 Task: Find connections with filter location Candi Prambanan with filter topic #Sustainabilitywith filter profile language German with filter current company Quess IT Staffing with filter school Easwari Engineering College with filter industry Human Resources Services with filter service category iOS Development with filter keywords title Customer Service
Action: Mouse moved to (477, 46)
Screenshot: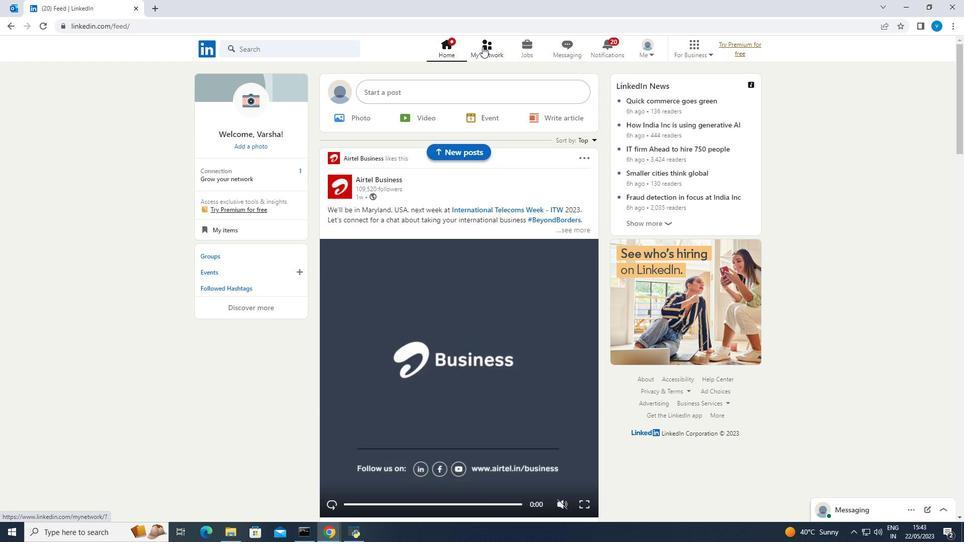 
Action: Mouse pressed left at (477, 46)
Screenshot: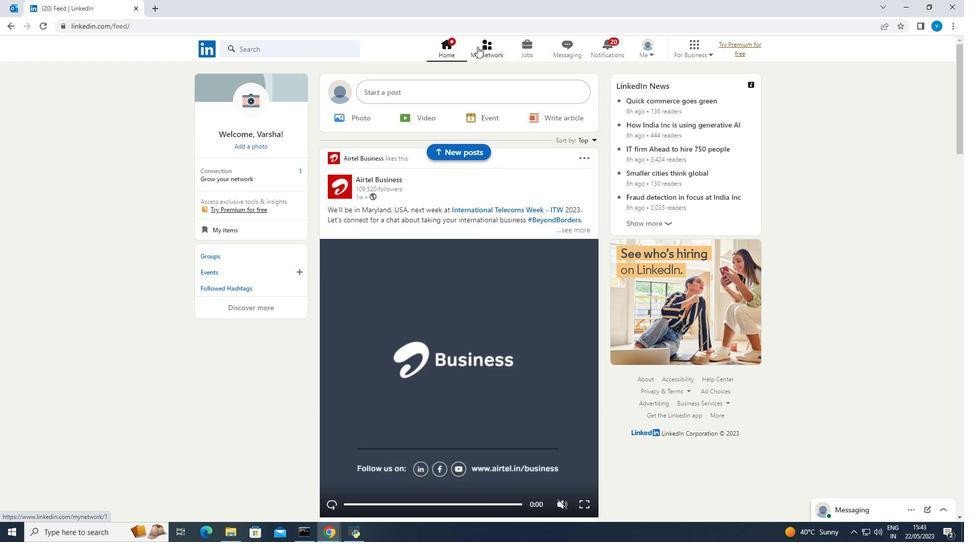 
Action: Mouse moved to (296, 104)
Screenshot: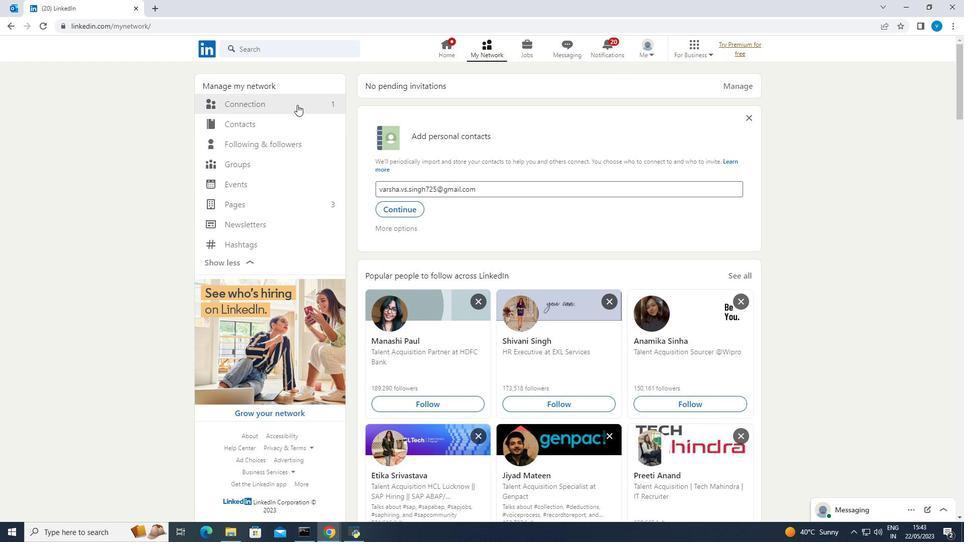 
Action: Mouse pressed left at (296, 104)
Screenshot: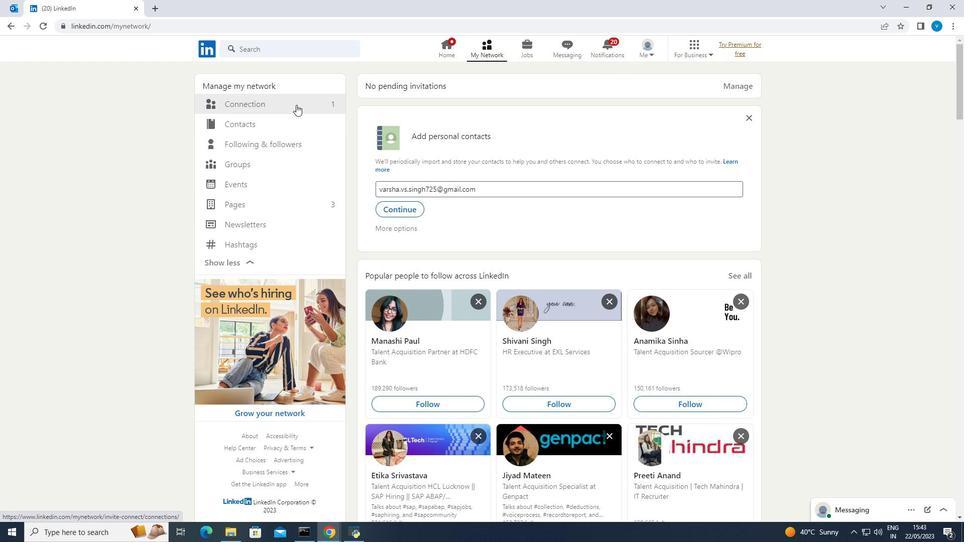 
Action: Mouse moved to (542, 103)
Screenshot: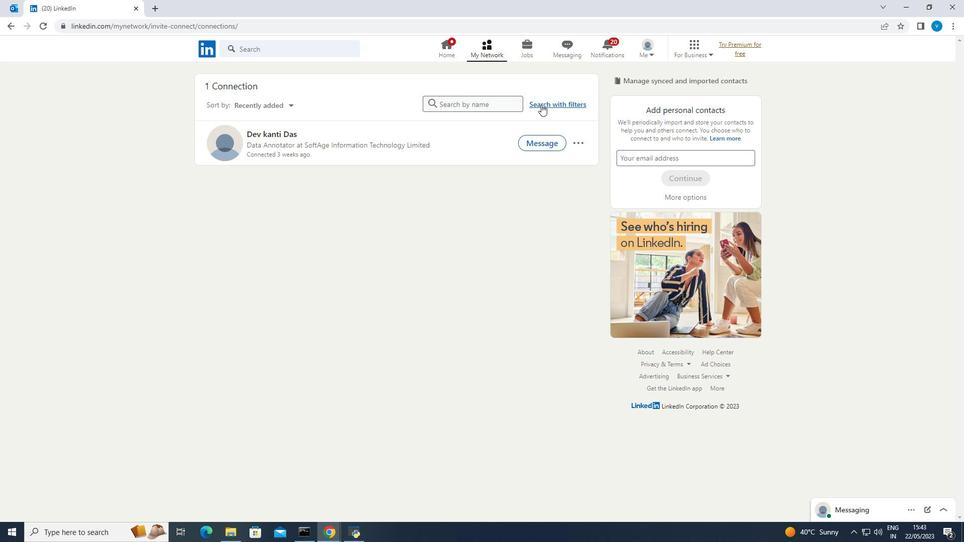 
Action: Mouse pressed left at (542, 103)
Screenshot: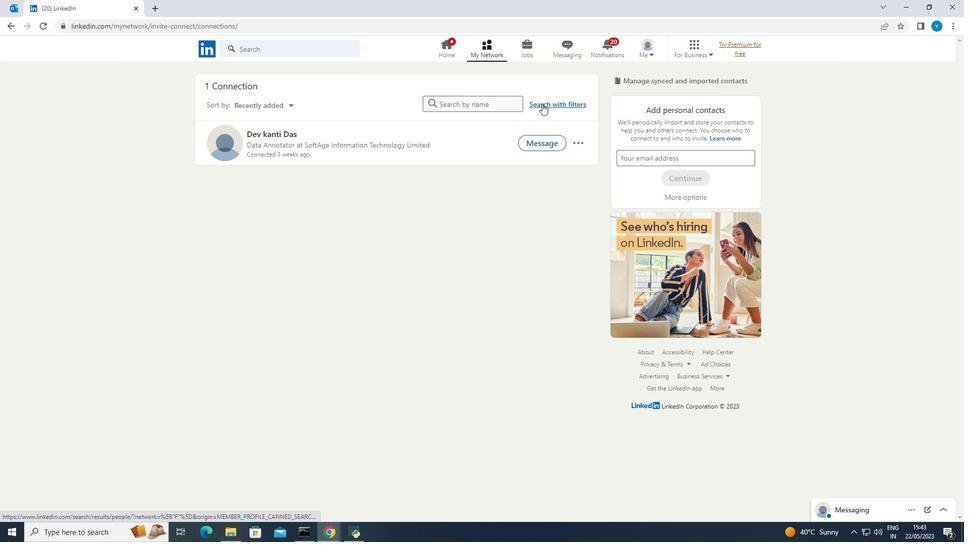 
Action: Mouse moved to (513, 77)
Screenshot: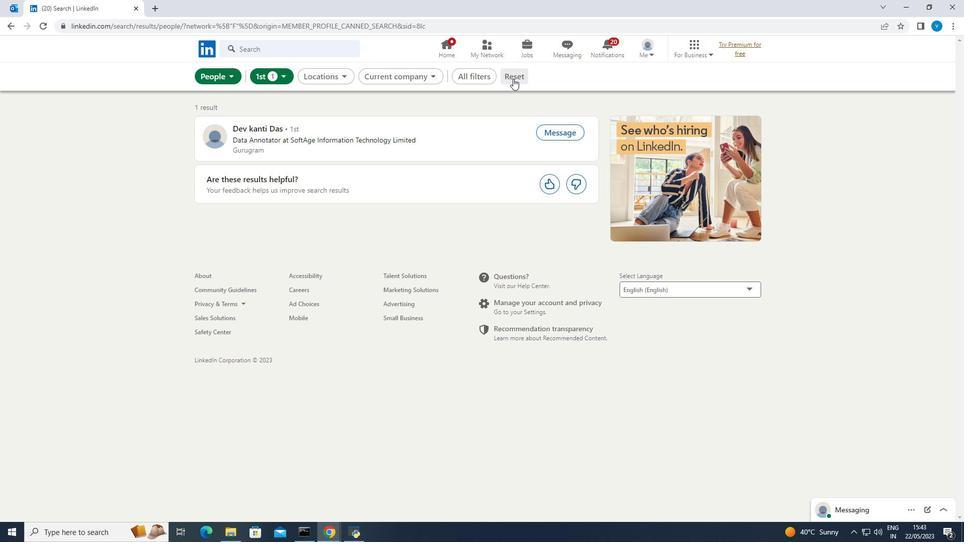 
Action: Mouse pressed left at (513, 77)
Screenshot: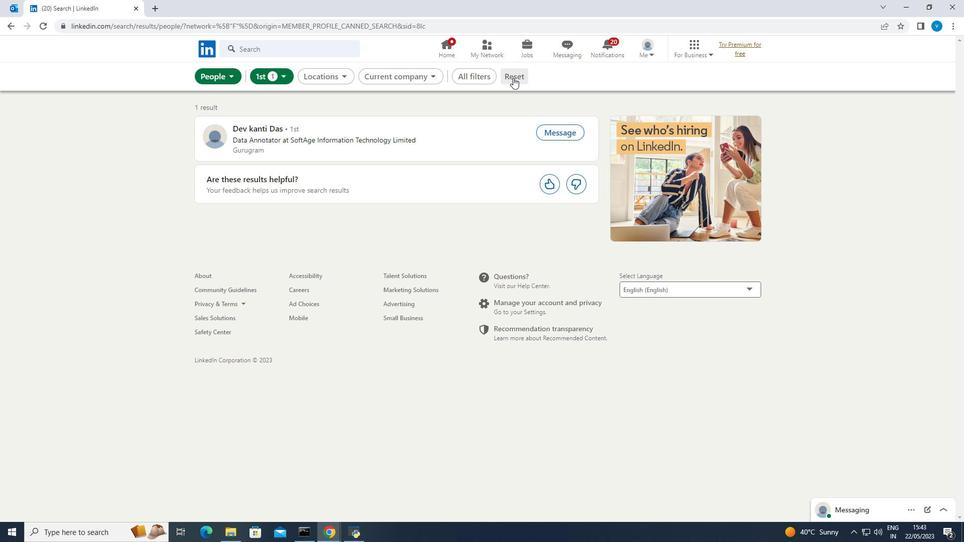 
Action: Mouse moved to (508, 77)
Screenshot: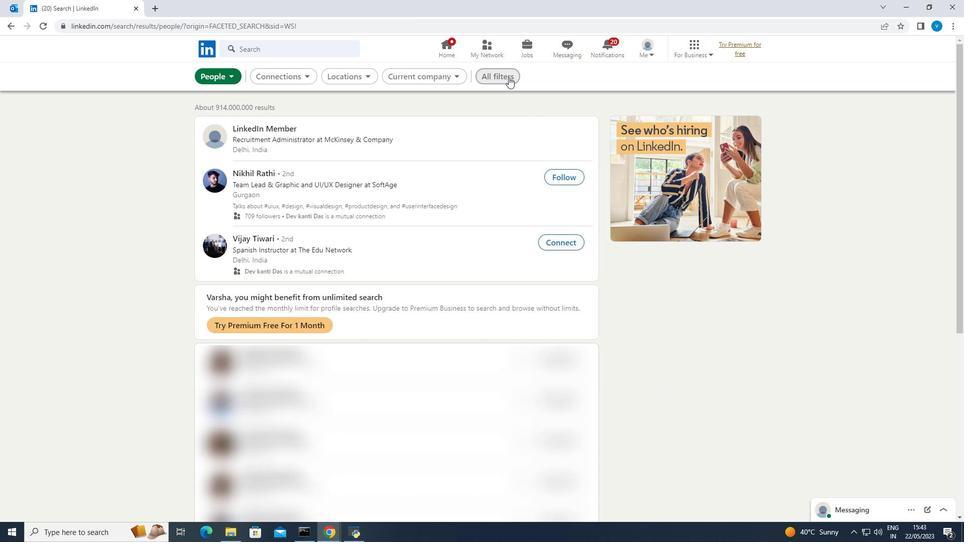 
Action: Mouse pressed left at (508, 77)
Screenshot: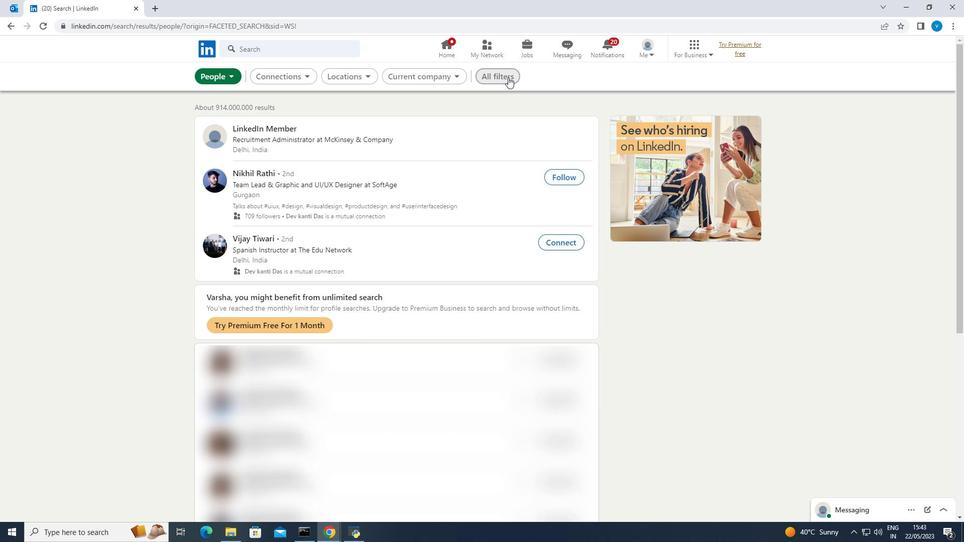 
Action: Mouse moved to (701, 185)
Screenshot: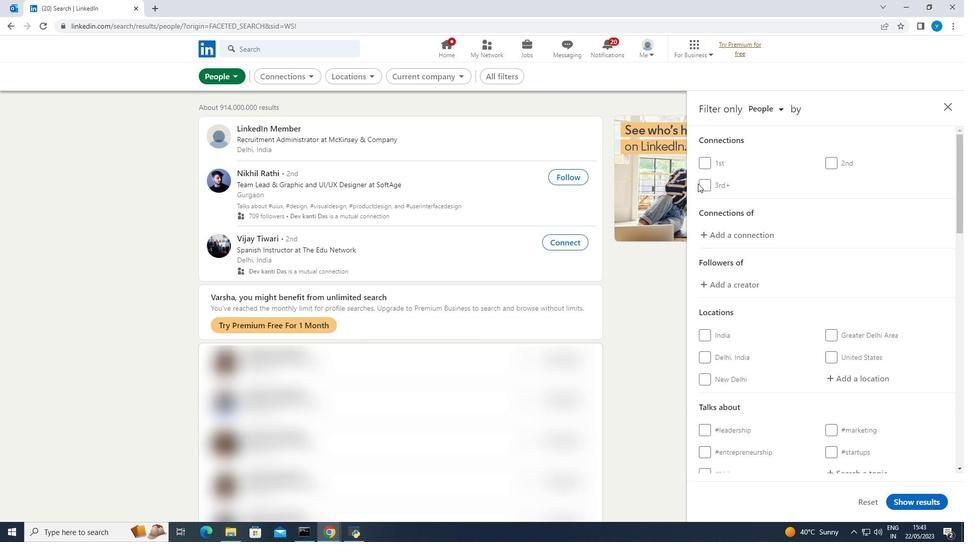 
Action: Mouse scrolled (701, 184) with delta (0, 0)
Screenshot: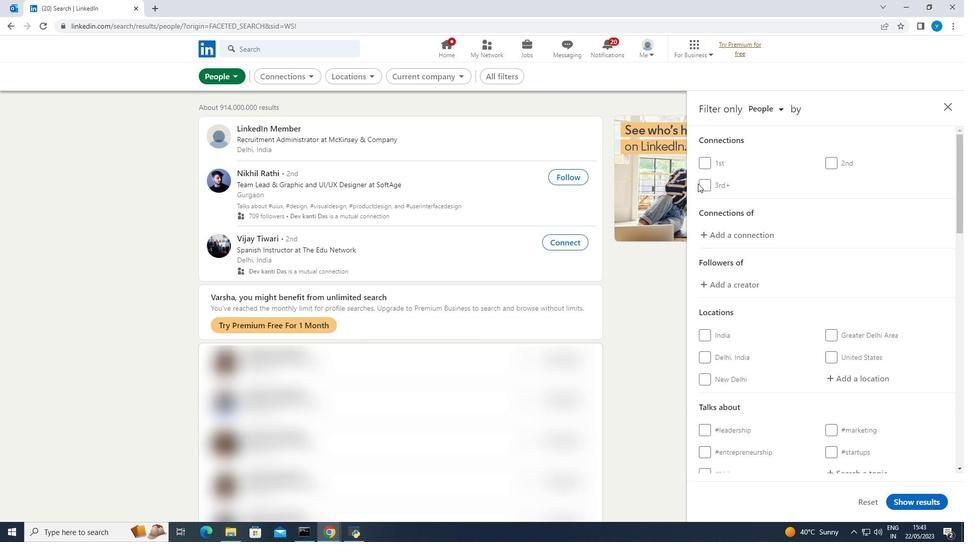 
Action: Mouse moved to (703, 186)
Screenshot: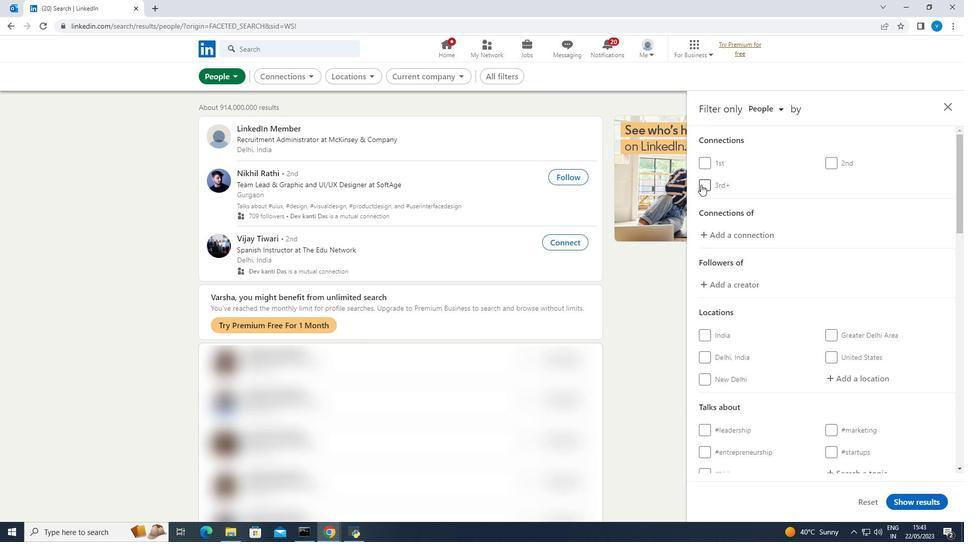 
Action: Mouse scrolled (703, 186) with delta (0, 0)
Screenshot: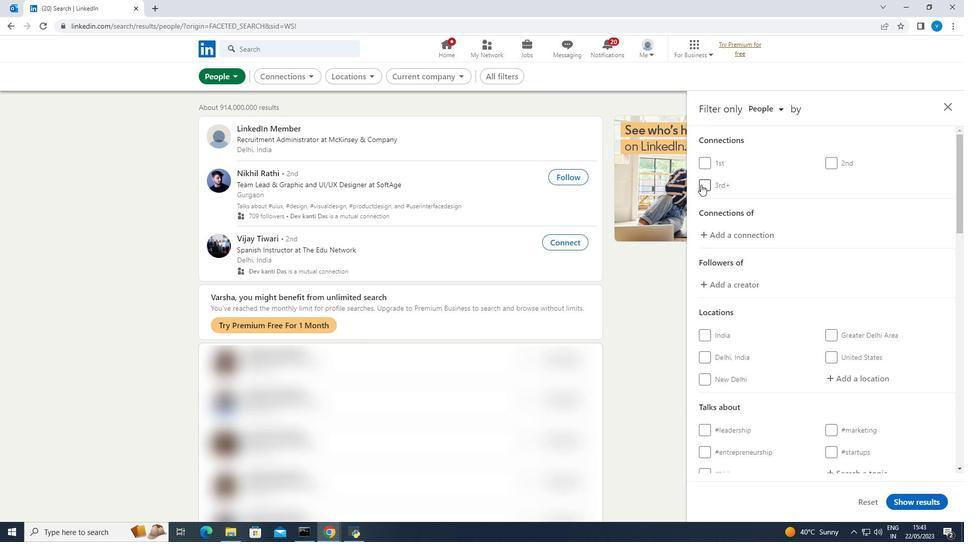 
Action: Mouse moved to (828, 277)
Screenshot: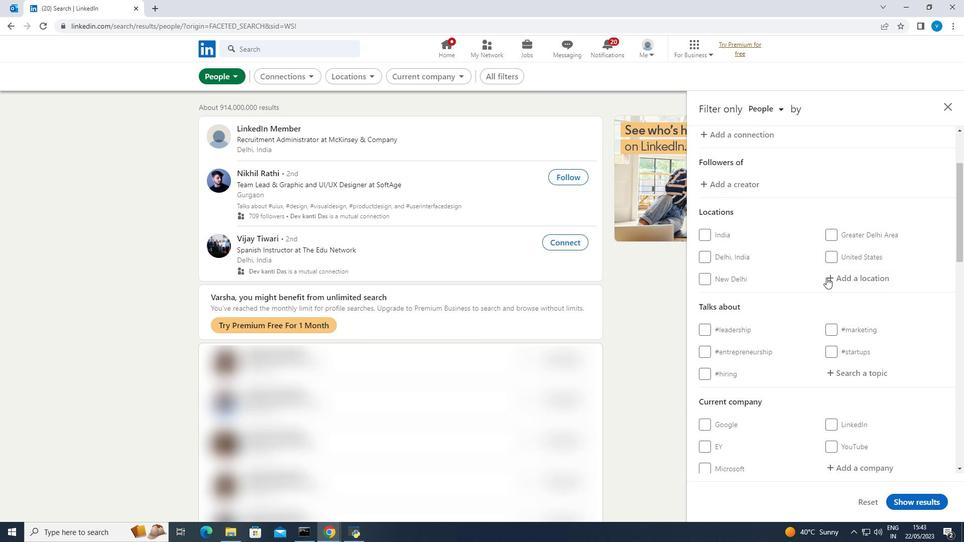 
Action: Mouse pressed left at (828, 277)
Screenshot: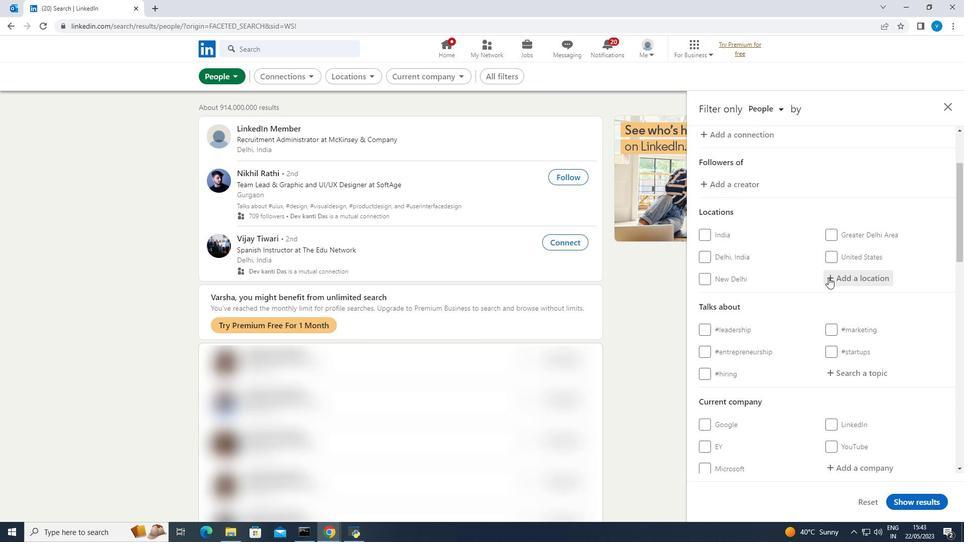 
Action: Mouse moved to (784, 154)
Screenshot: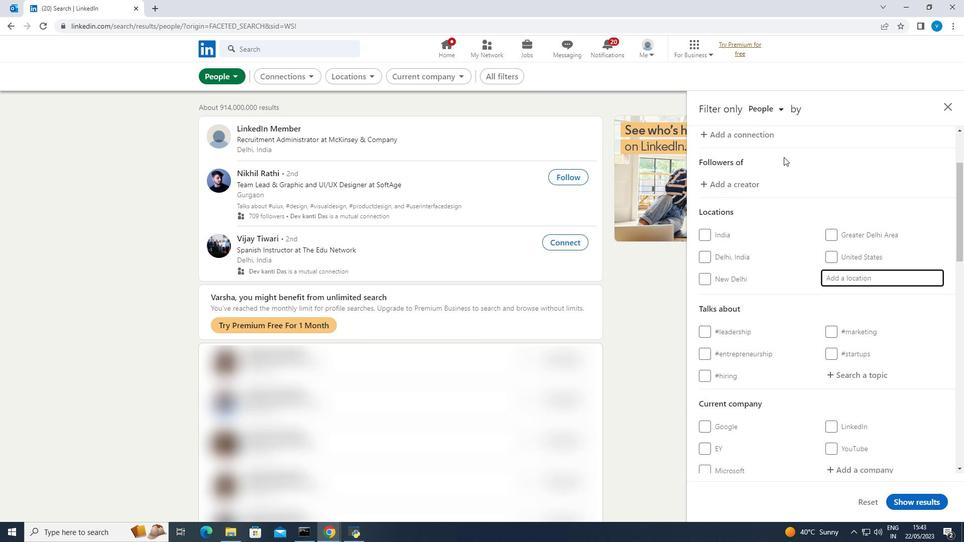
Action: Key pressed <Key.shift><Key.shift><Key.shift><Key.shift>Candi<Key.space><Key.shift><Key.shift><Key.shift><Key.shift><Key.shift><Key.shift>Prambanan
Screenshot: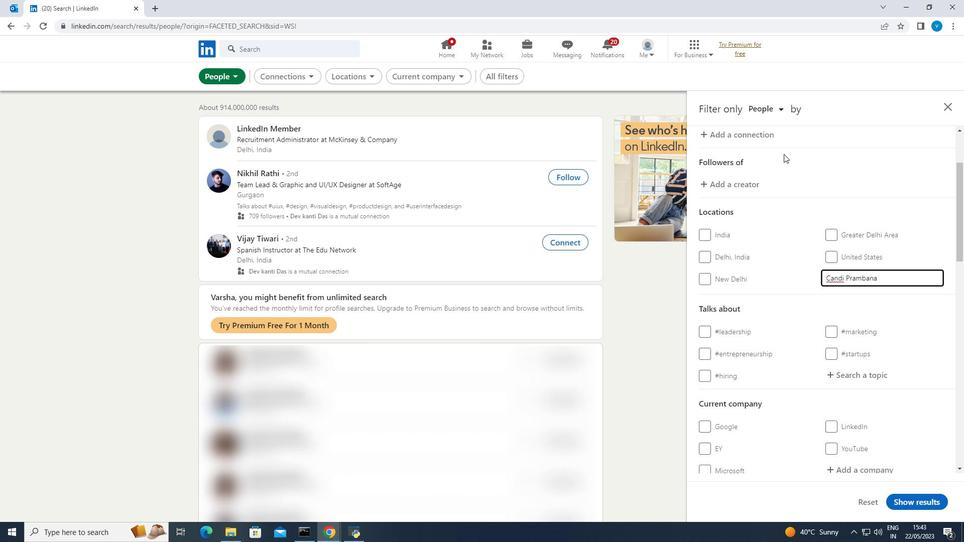 
Action: Mouse moved to (754, 208)
Screenshot: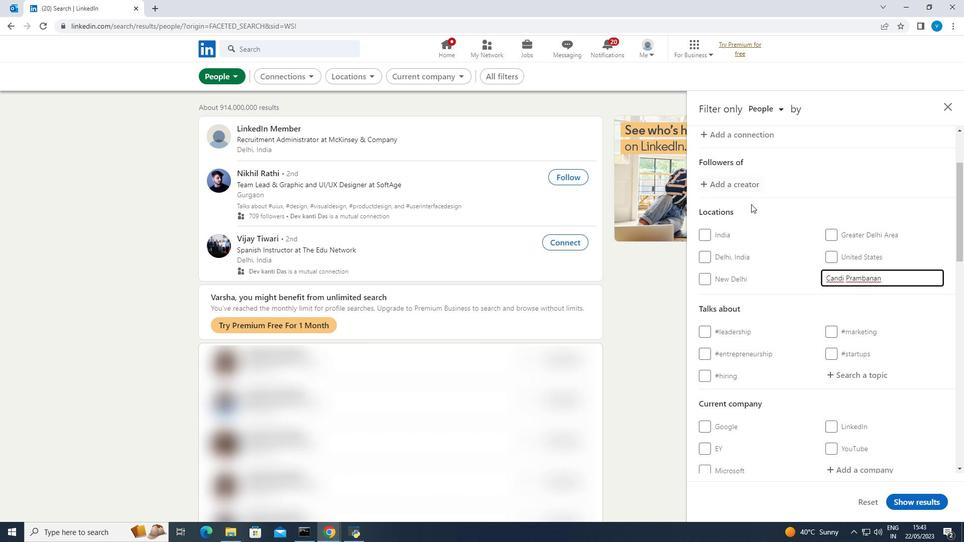 
Action: Mouse scrolled (754, 208) with delta (0, 0)
Screenshot: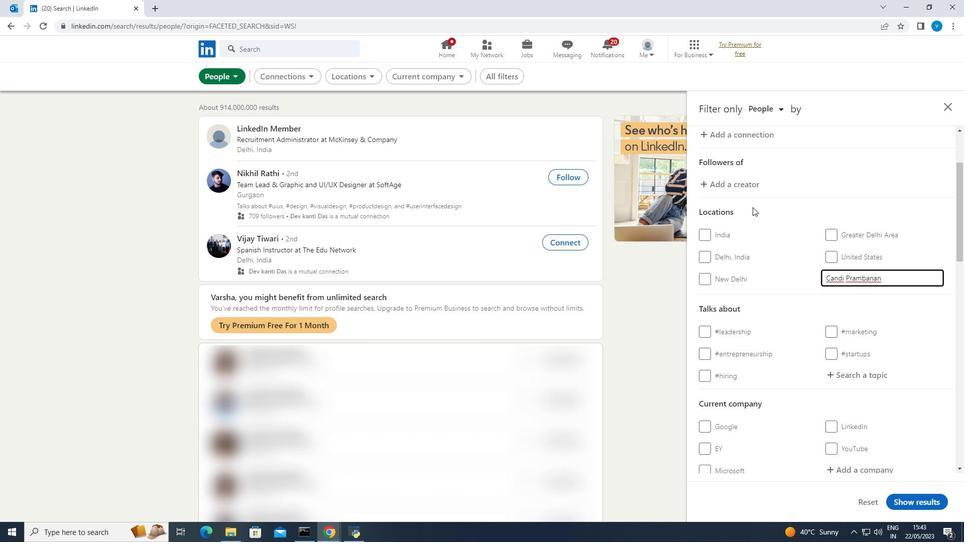 
Action: Mouse moved to (755, 213)
Screenshot: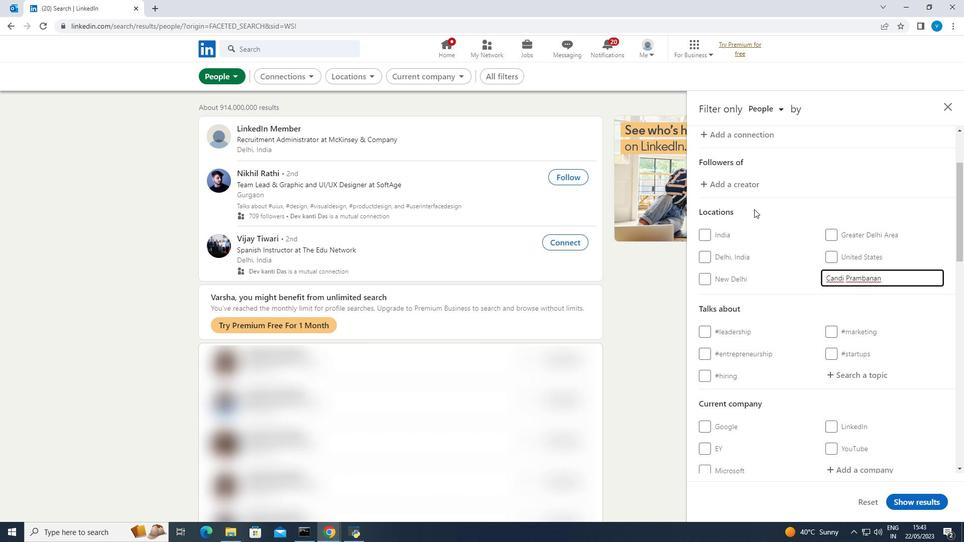 
Action: Mouse scrolled (755, 212) with delta (0, 0)
Screenshot: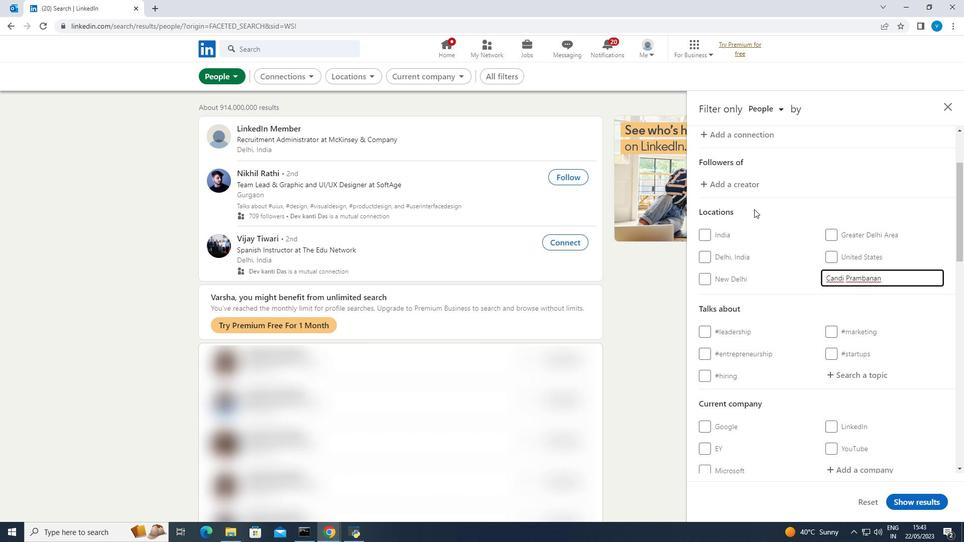 
Action: Mouse moved to (755, 215)
Screenshot: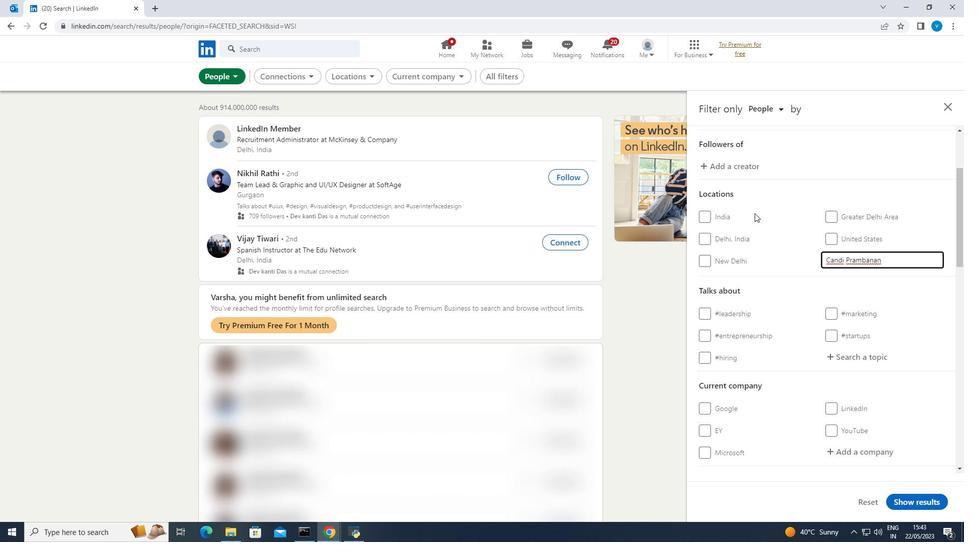 
Action: Mouse scrolled (755, 214) with delta (0, 0)
Screenshot: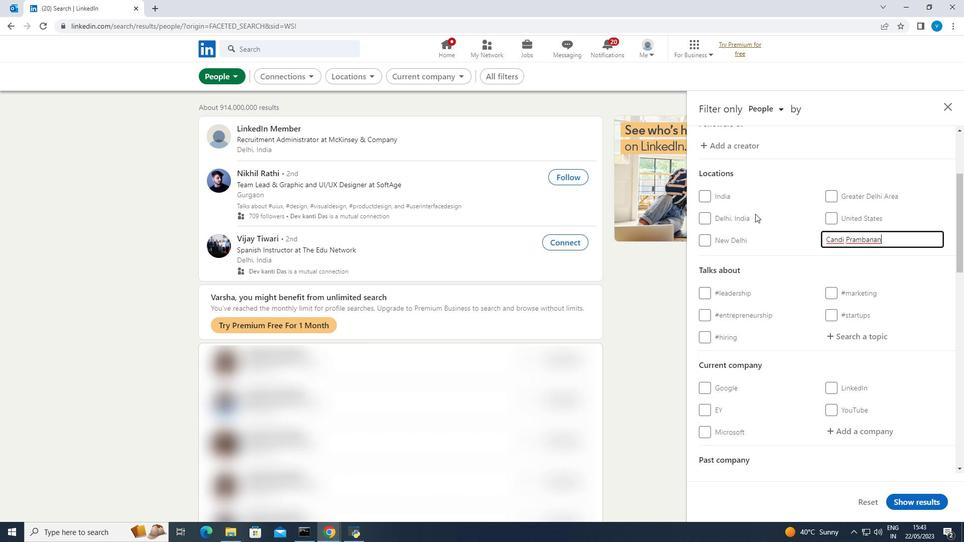 
Action: Mouse moved to (845, 226)
Screenshot: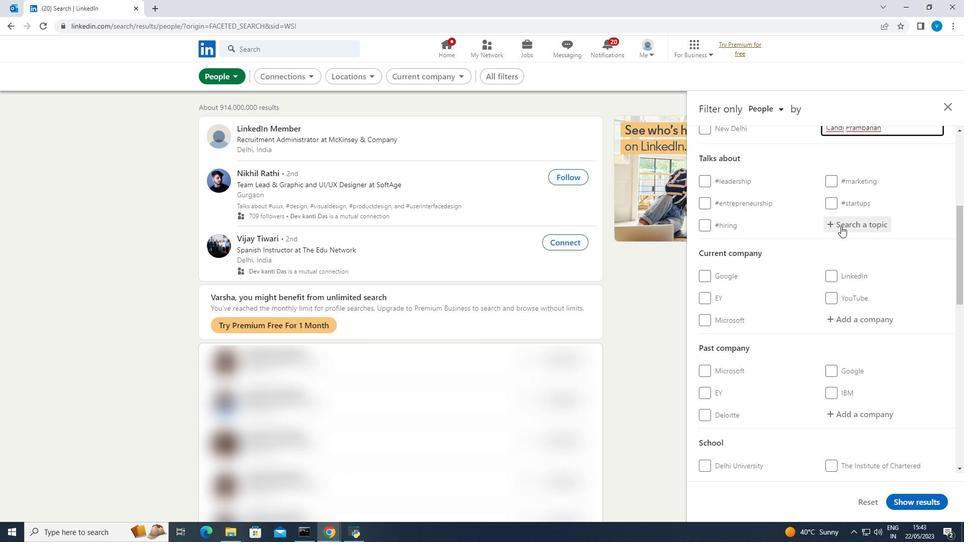 
Action: Mouse pressed left at (845, 226)
Screenshot: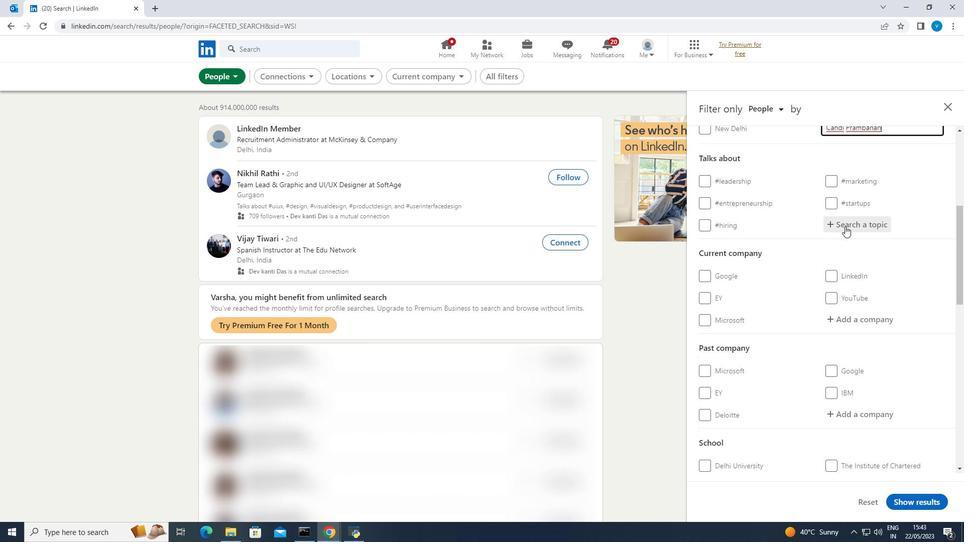 
Action: Mouse moved to (811, 177)
Screenshot: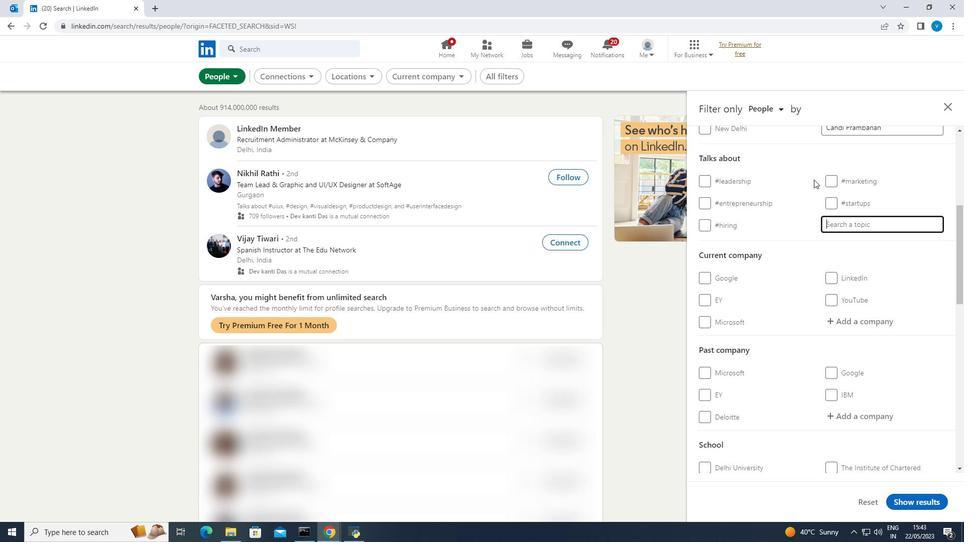 
Action: Key pressed <Key.shift><Key.shift><Key.shift><Key.shift><Key.shift><Key.shift>#<Key.shift><Key.shift>Sustainability
Screenshot: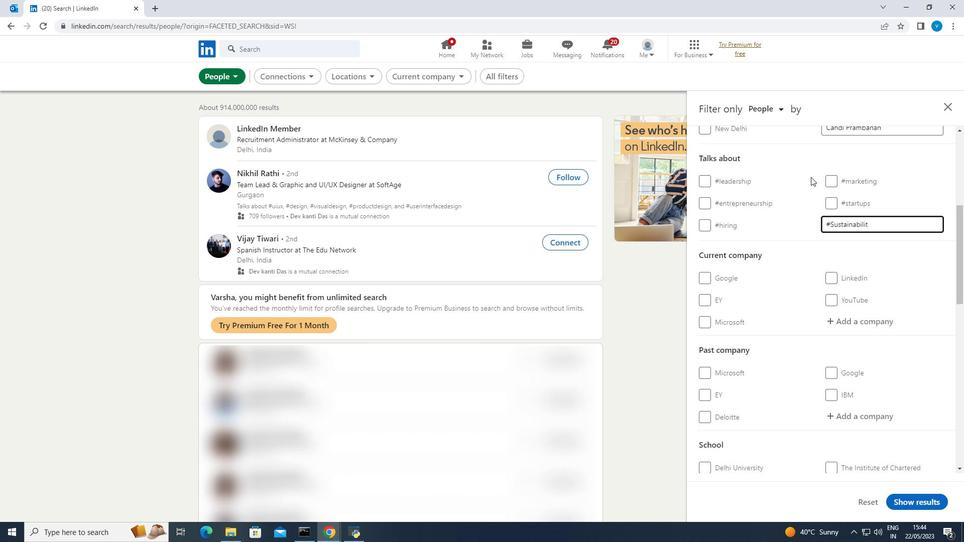 
Action: Mouse moved to (749, 258)
Screenshot: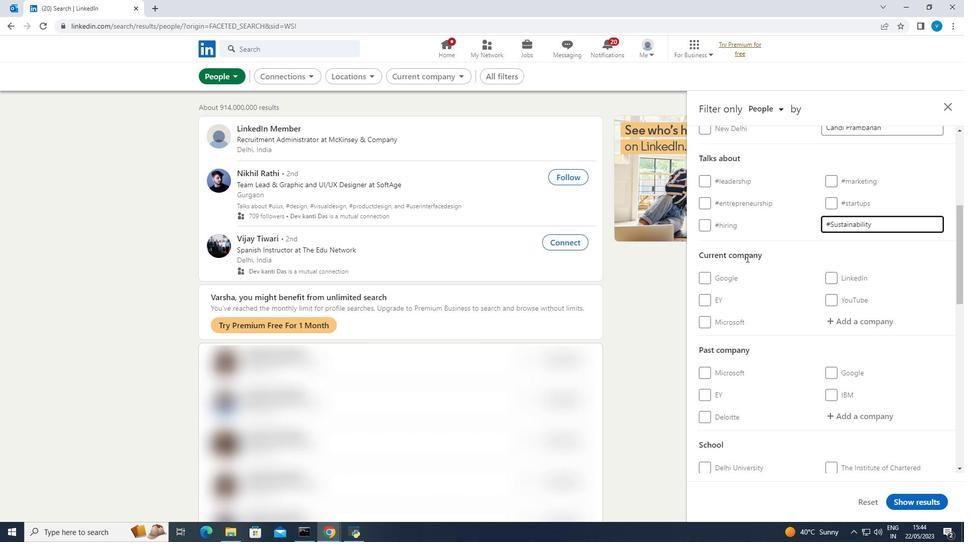 
Action: Mouse scrolled (749, 257) with delta (0, 0)
Screenshot: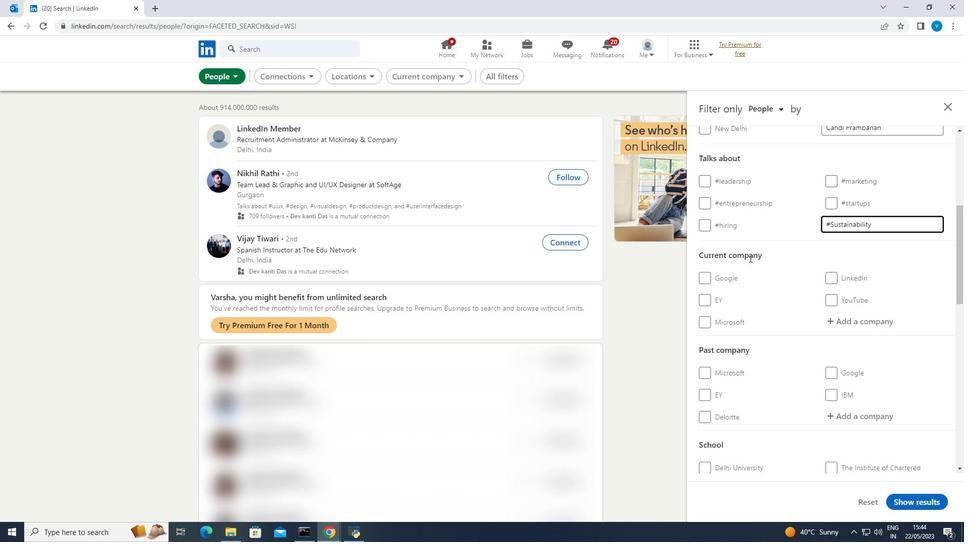 
Action: Mouse scrolled (749, 257) with delta (0, 0)
Screenshot: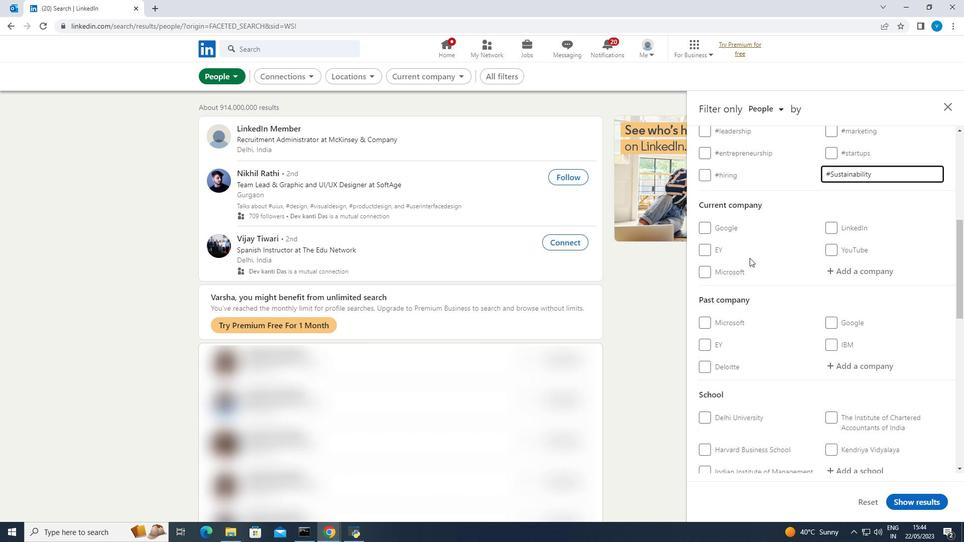
Action: Mouse scrolled (749, 257) with delta (0, 0)
Screenshot: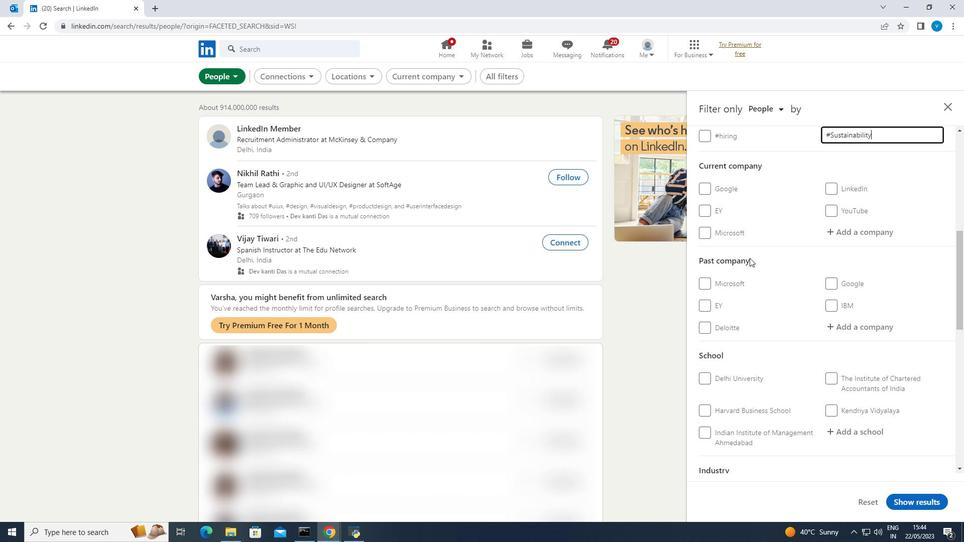 
Action: Mouse scrolled (749, 257) with delta (0, 0)
Screenshot: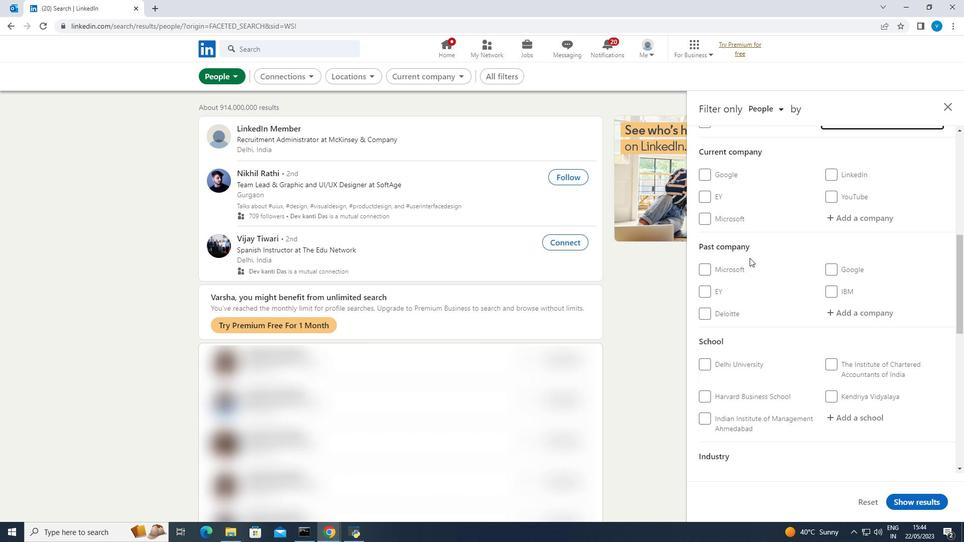 
Action: Mouse scrolled (749, 257) with delta (0, 0)
Screenshot: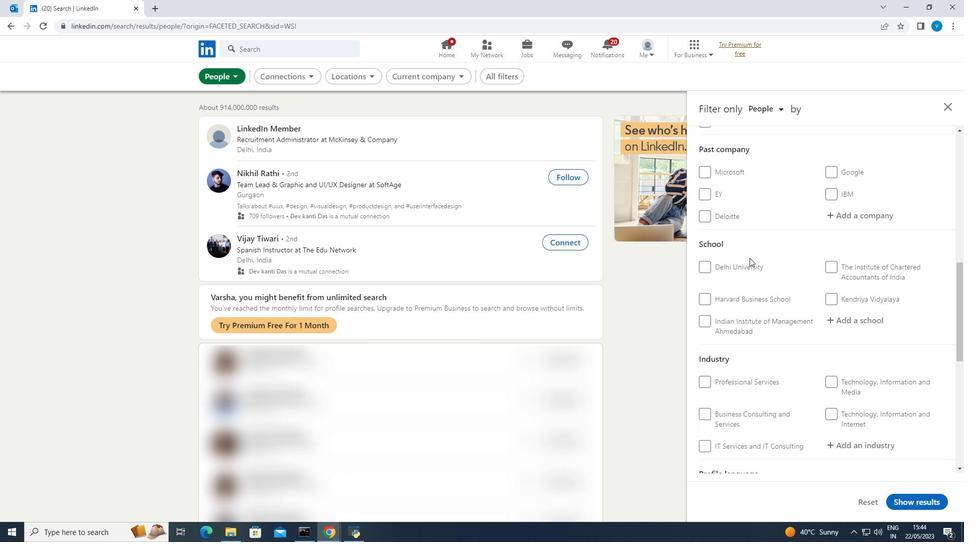 
Action: Mouse moved to (750, 258)
Screenshot: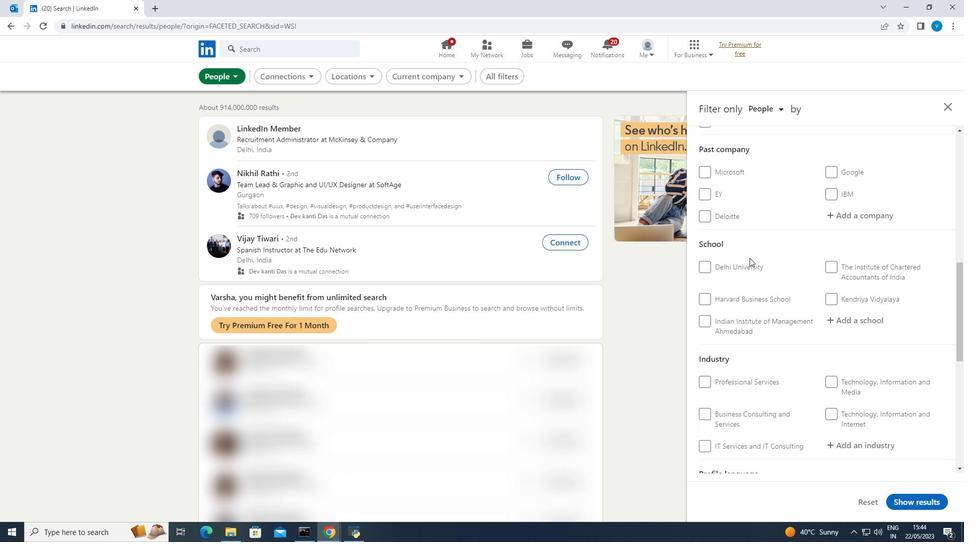 
Action: Mouse scrolled (750, 257) with delta (0, 0)
Screenshot: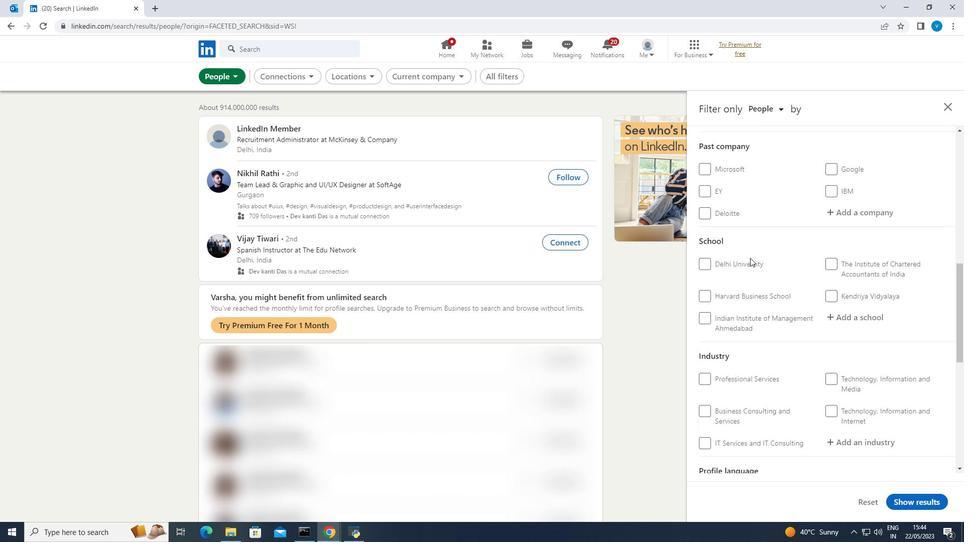 
Action: Mouse scrolled (750, 257) with delta (0, 0)
Screenshot: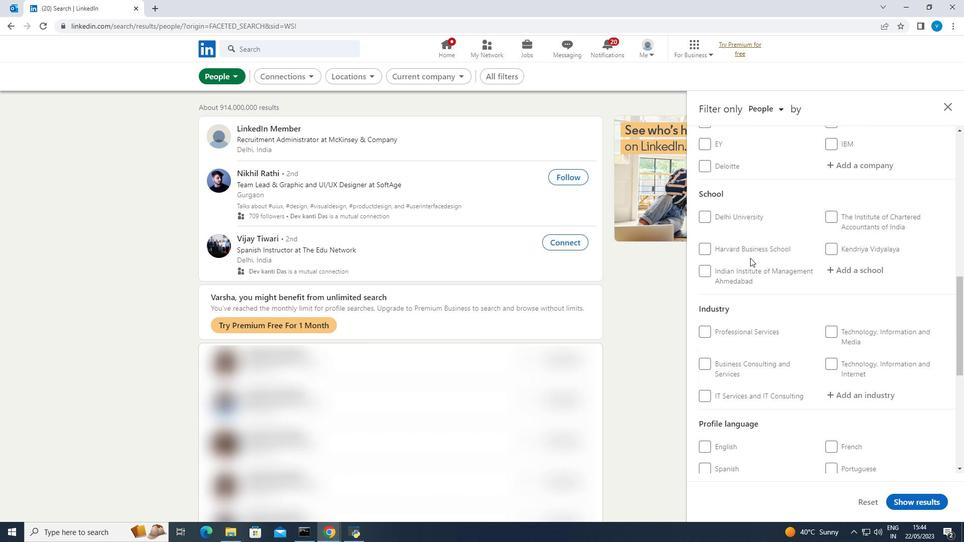 
Action: Mouse scrolled (750, 257) with delta (0, 0)
Screenshot: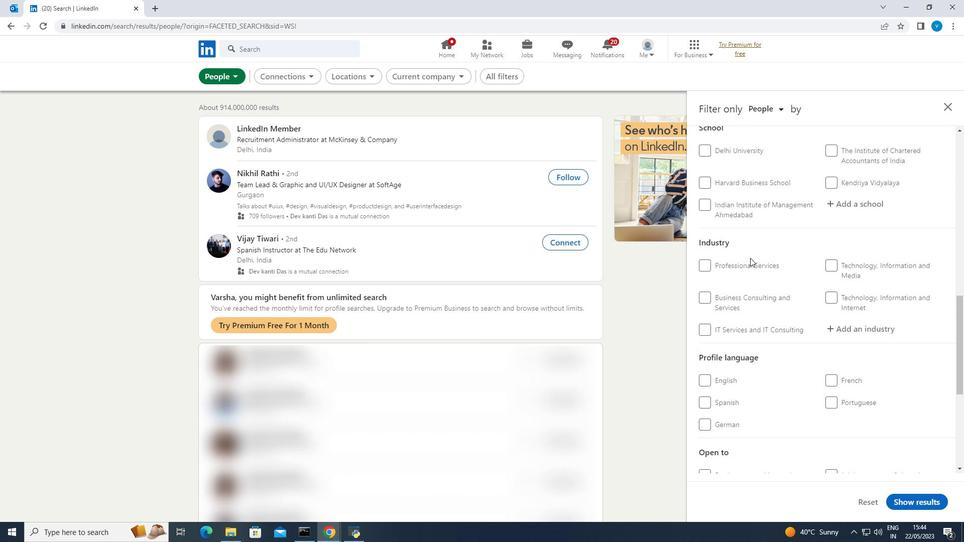 
Action: Mouse moved to (706, 339)
Screenshot: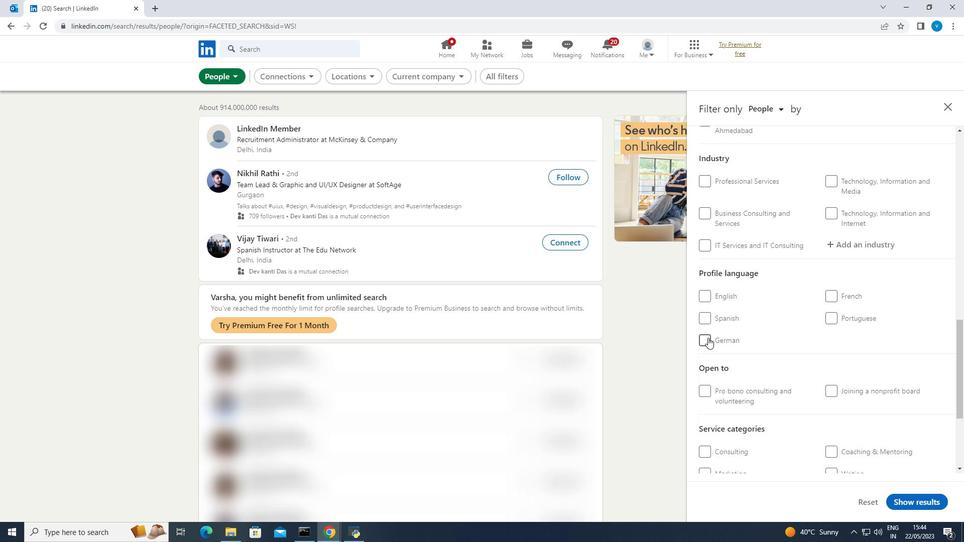 
Action: Mouse pressed left at (706, 339)
Screenshot: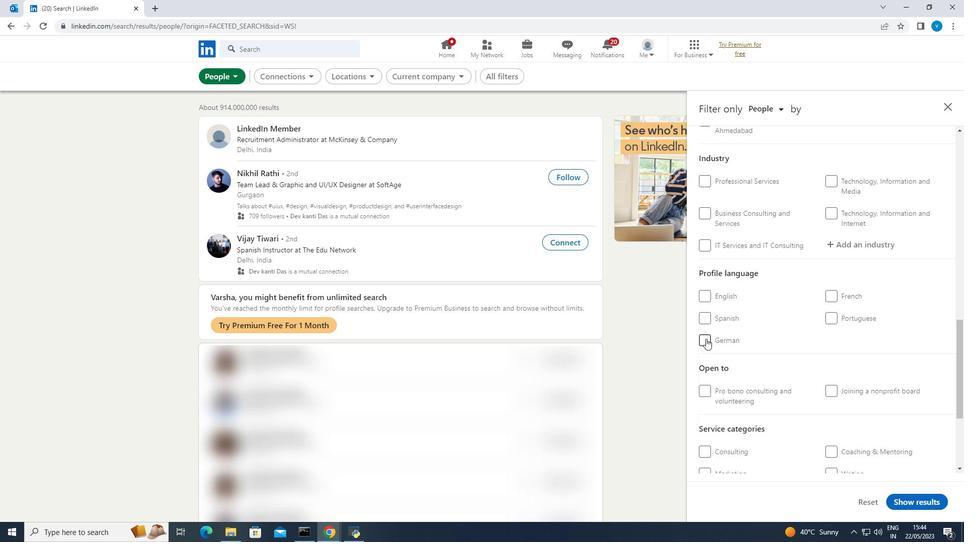 
Action: Mouse moved to (716, 335)
Screenshot: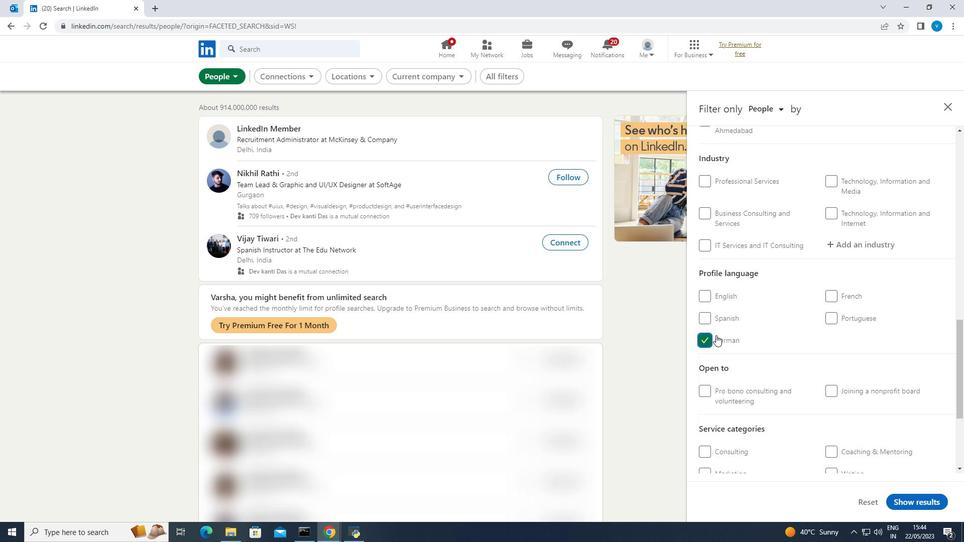 
Action: Mouse scrolled (716, 336) with delta (0, 0)
Screenshot: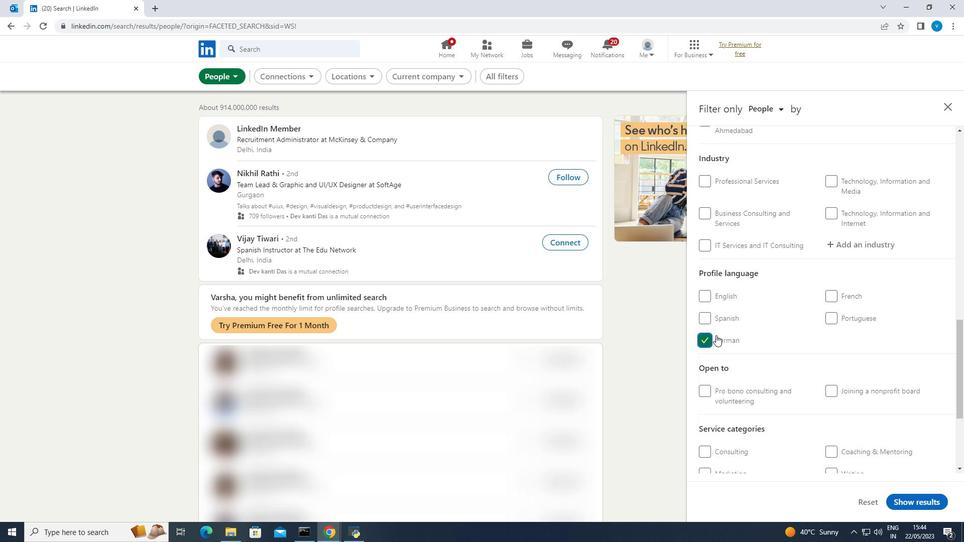 
Action: Mouse moved to (720, 332)
Screenshot: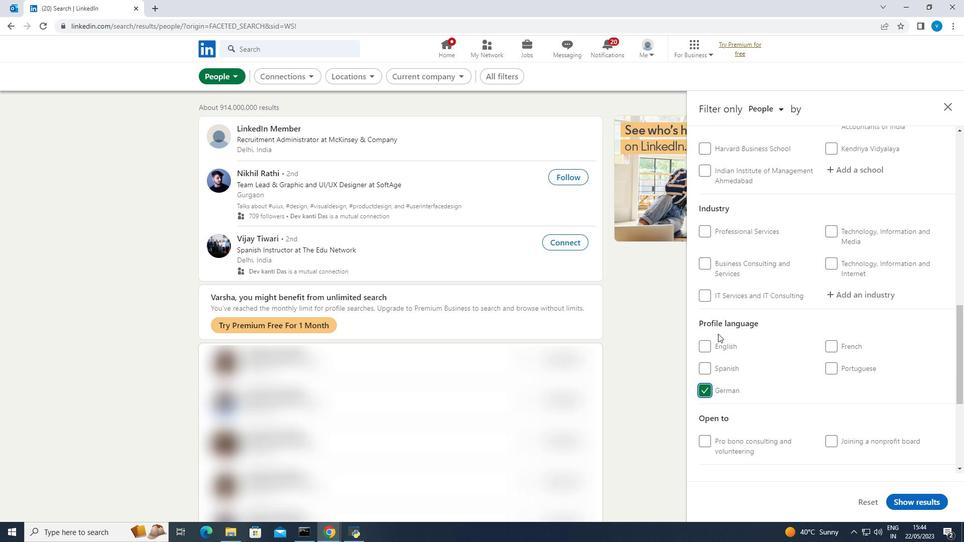 
Action: Mouse scrolled (720, 332) with delta (0, 0)
Screenshot: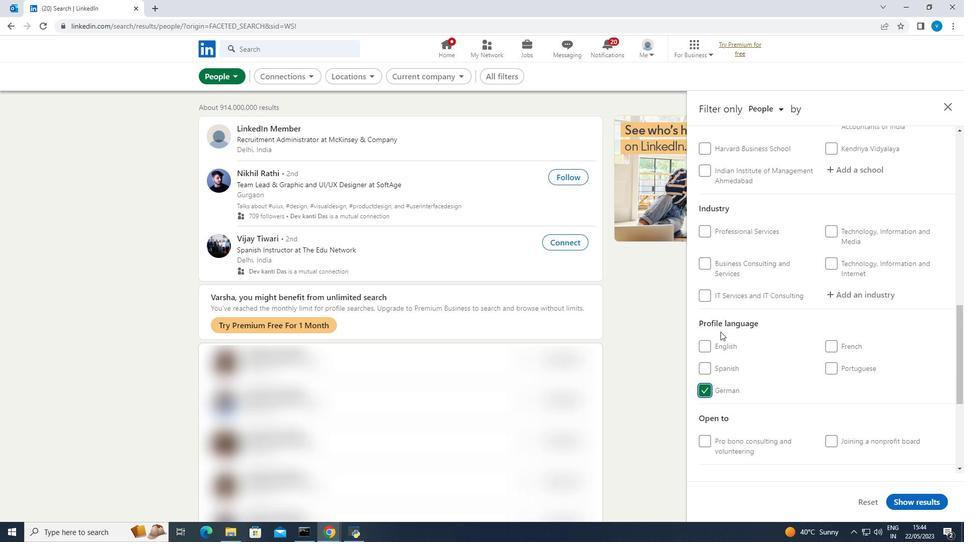 
Action: Mouse scrolled (720, 332) with delta (0, 0)
Screenshot: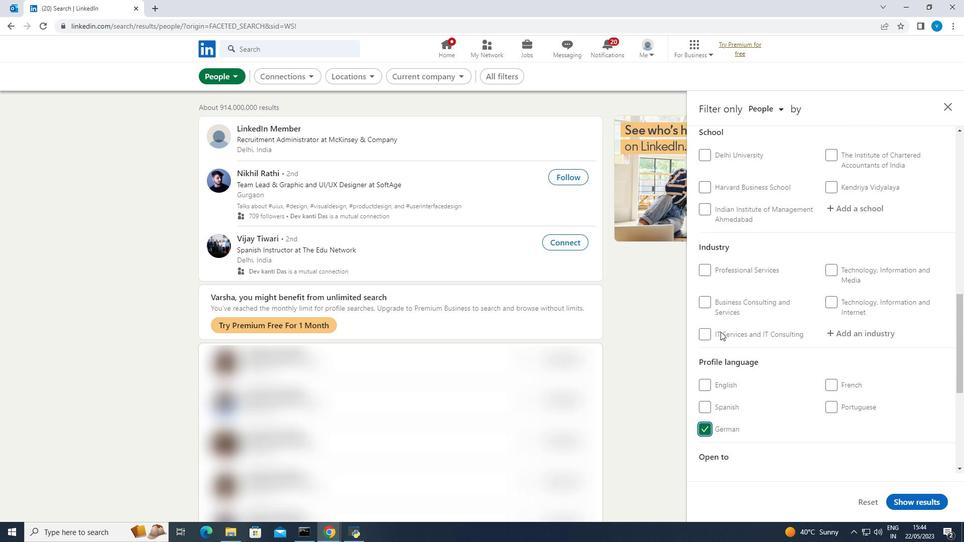 
Action: Mouse moved to (722, 331)
Screenshot: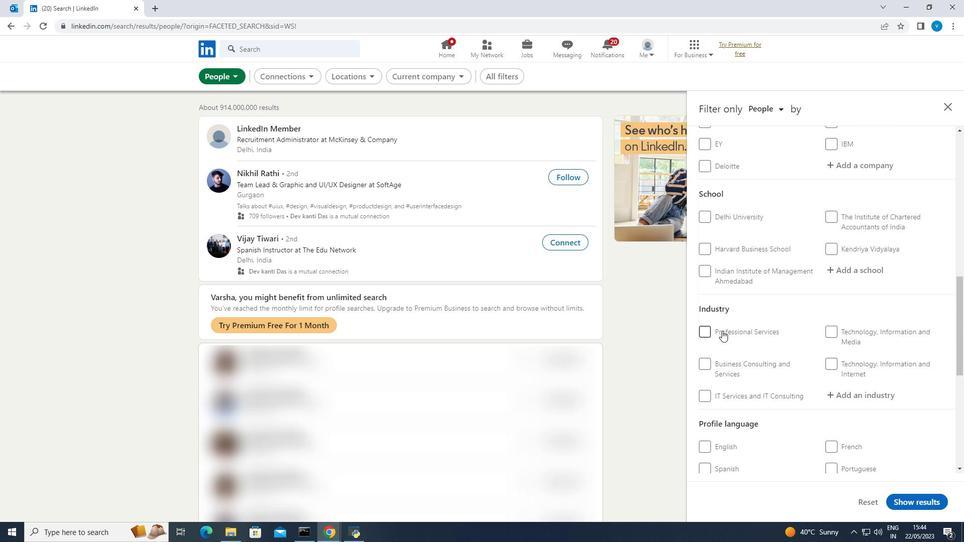 
Action: Mouse scrolled (722, 331) with delta (0, 0)
Screenshot: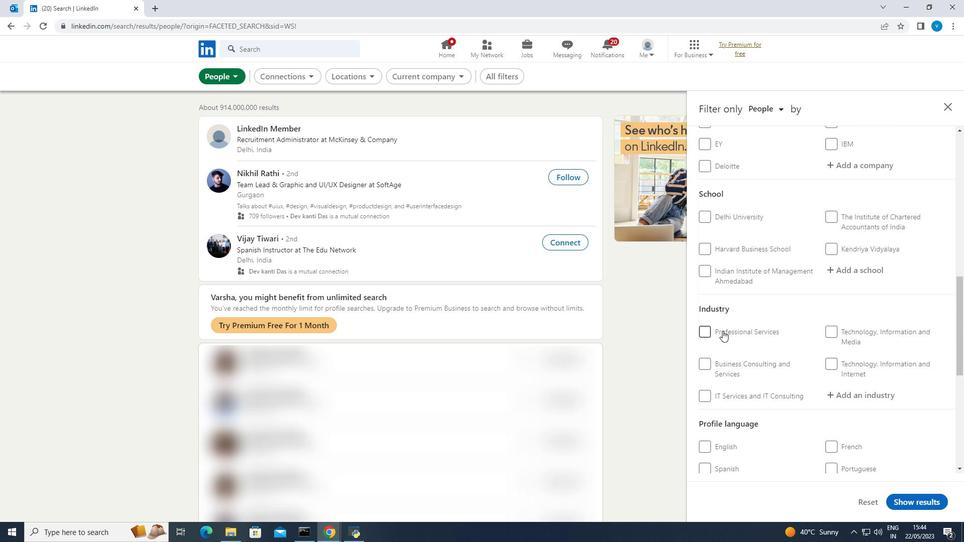 
Action: Mouse moved to (724, 330)
Screenshot: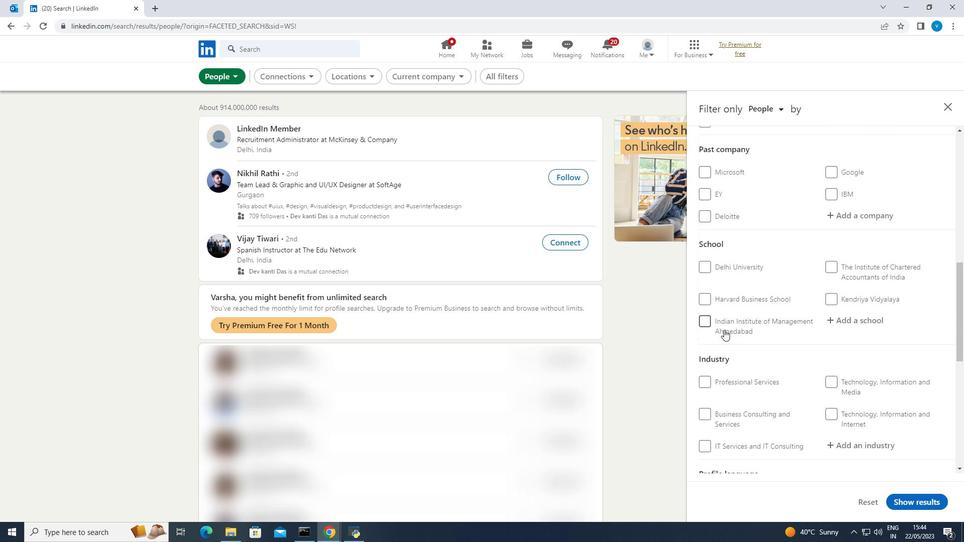 
Action: Mouse scrolled (724, 330) with delta (0, 0)
Screenshot: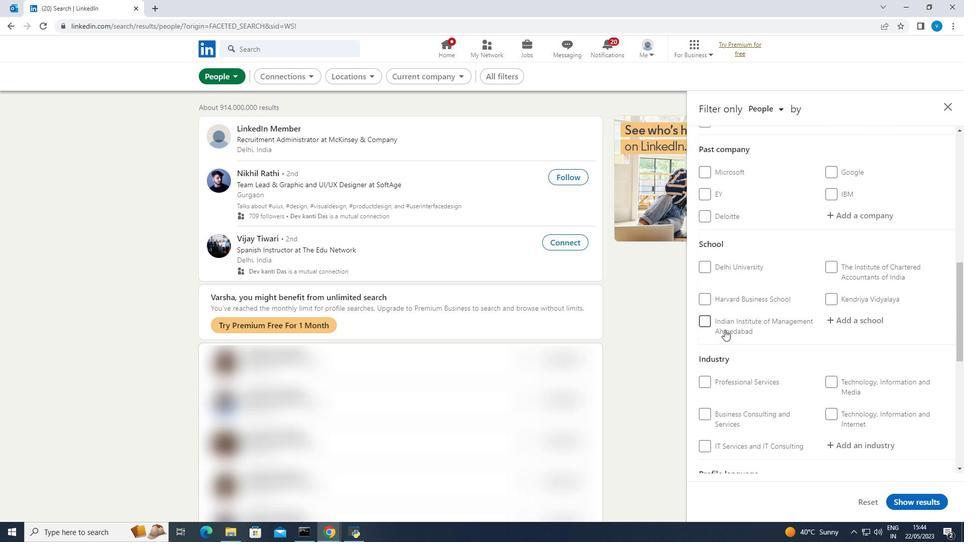 
Action: Mouse scrolled (724, 330) with delta (0, 0)
Screenshot: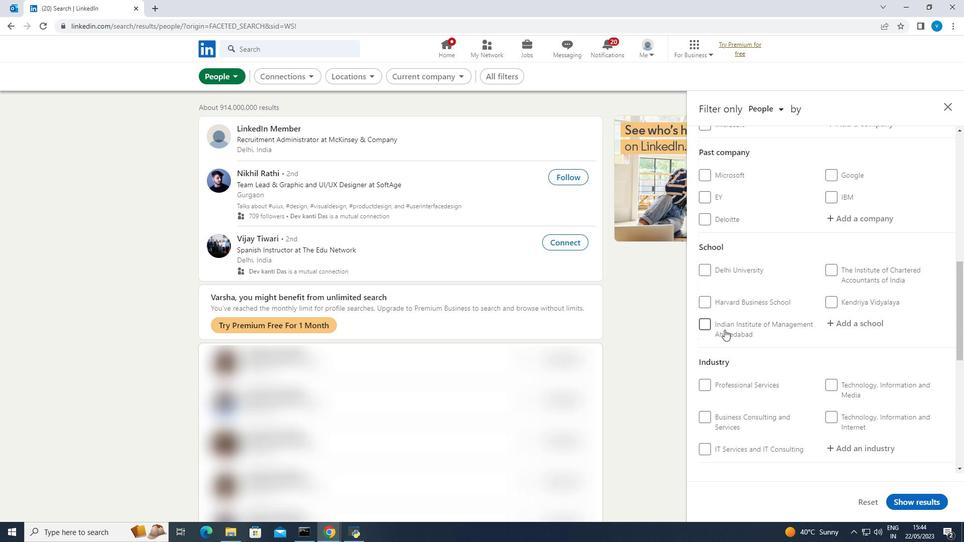 
Action: Mouse scrolled (724, 330) with delta (0, 0)
Screenshot: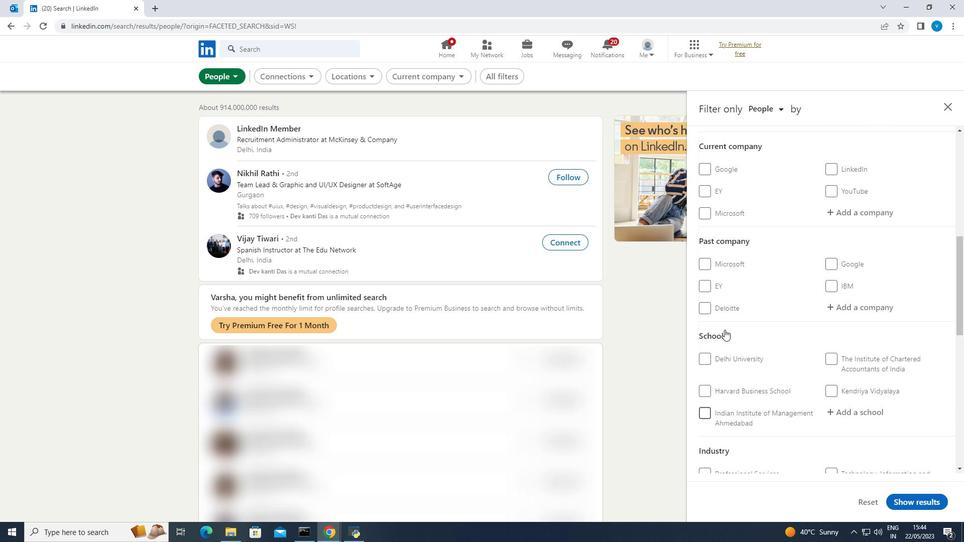 
Action: Mouse moved to (854, 272)
Screenshot: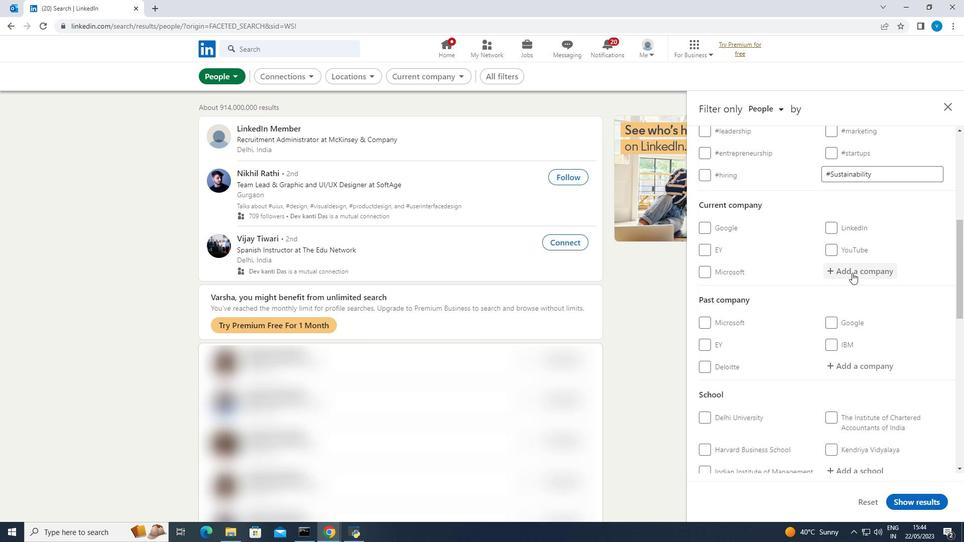 
Action: Mouse pressed left at (854, 272)
Screenshot: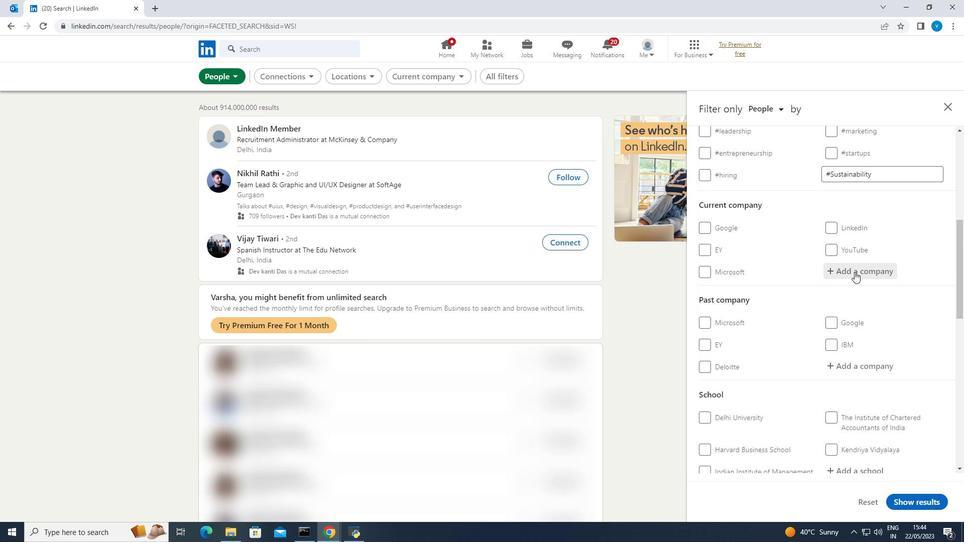 
Action: Mouse moved to (812, 187)
Screenshot: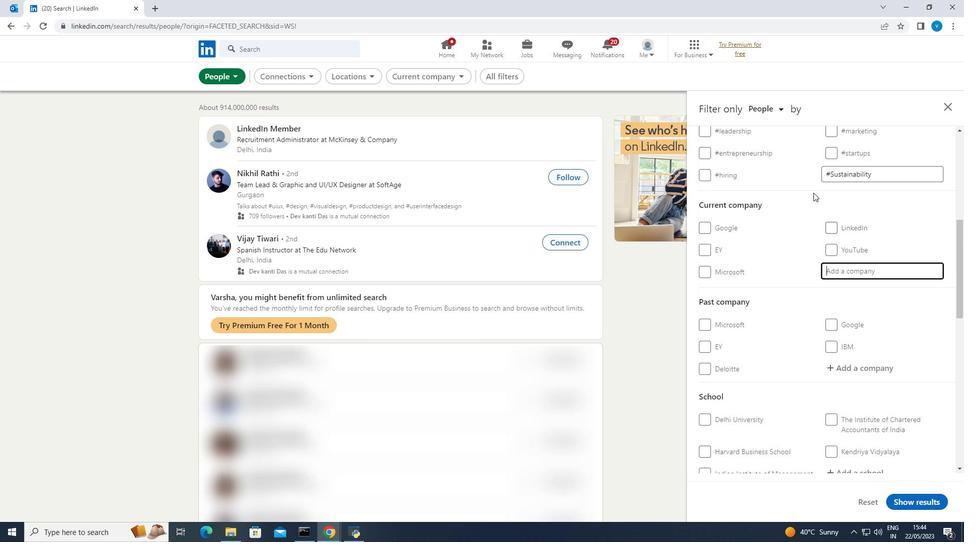 
Action: Key pressed <Key.shift><Key.shift><Key.shift><Key.shift><Key.shift><Key.shift><Key.shift><Key.shift><Key.shift>Quess<Key.space><Key.shift><Key.shift><Key.shift><Key.shift><Key.shift><Key.shift><Key.shift>IT<Key.space>
Screenshot: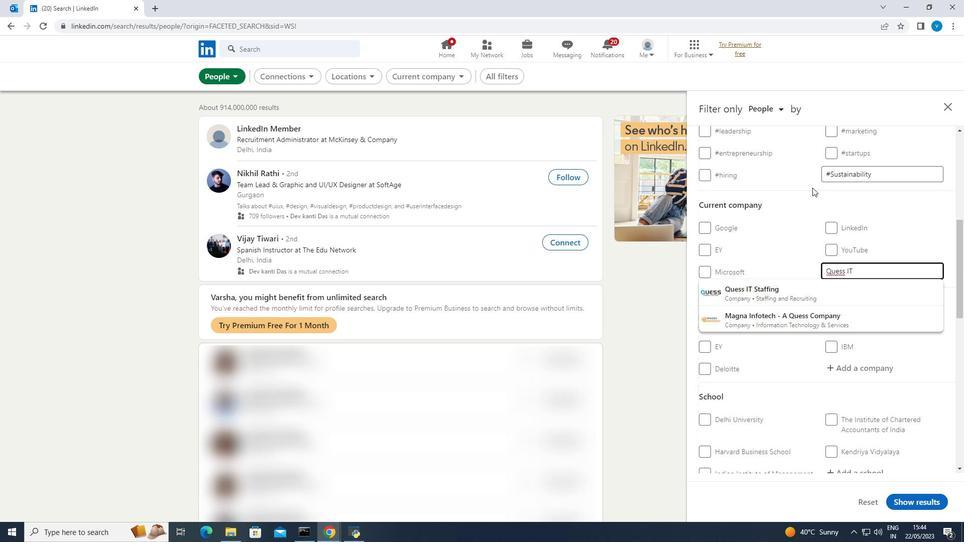 
Action: Mouse moved to (752, 284)
Screenshot: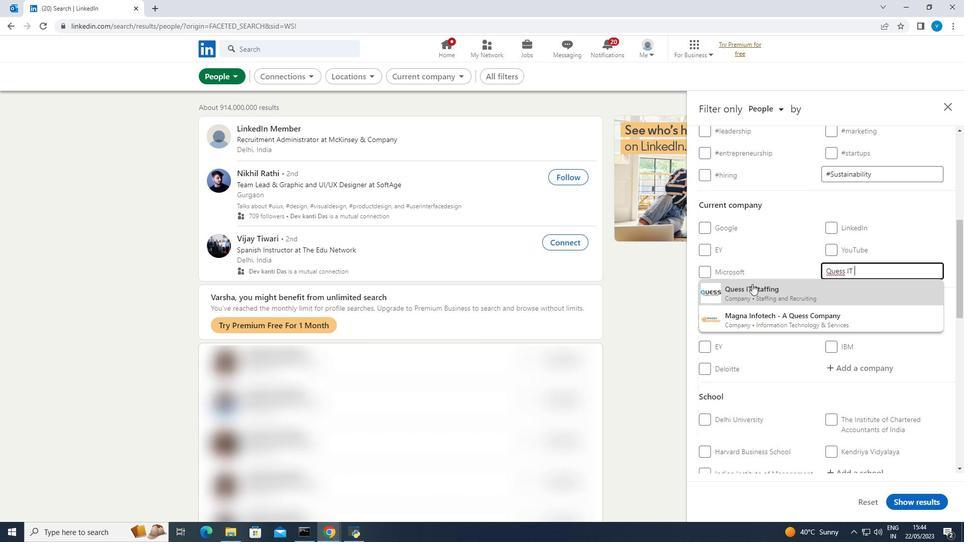 
Action: Mouse pressed left at (752, 284)
Screenshot: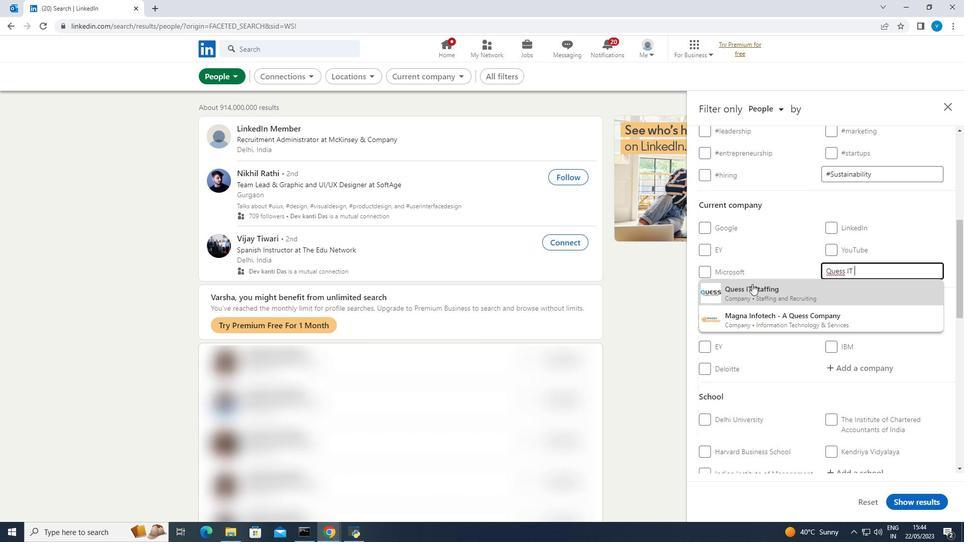 
Action: Mouse moved to (752, 284)
Screenshot: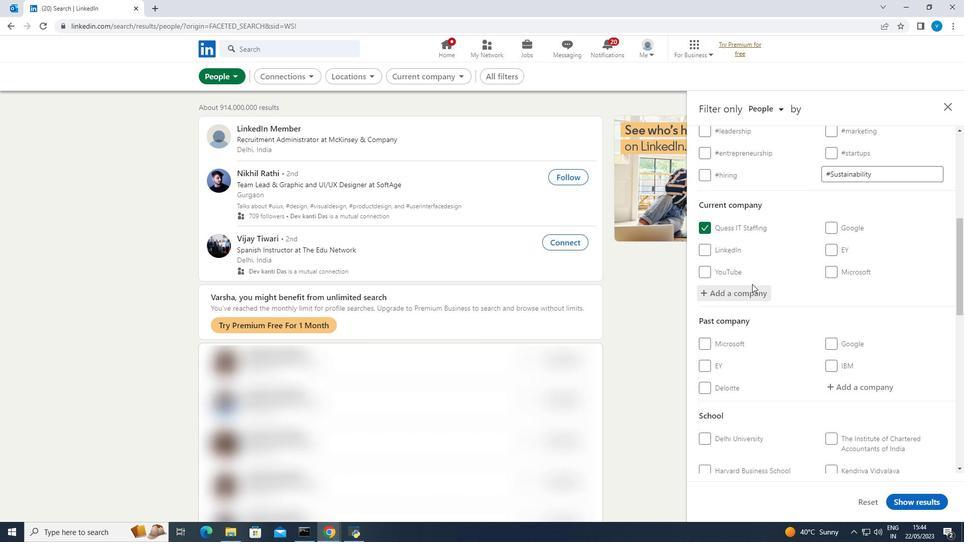 
Action: Mouse scrolled (752, 283) with delta (0, 0)
Screenshot: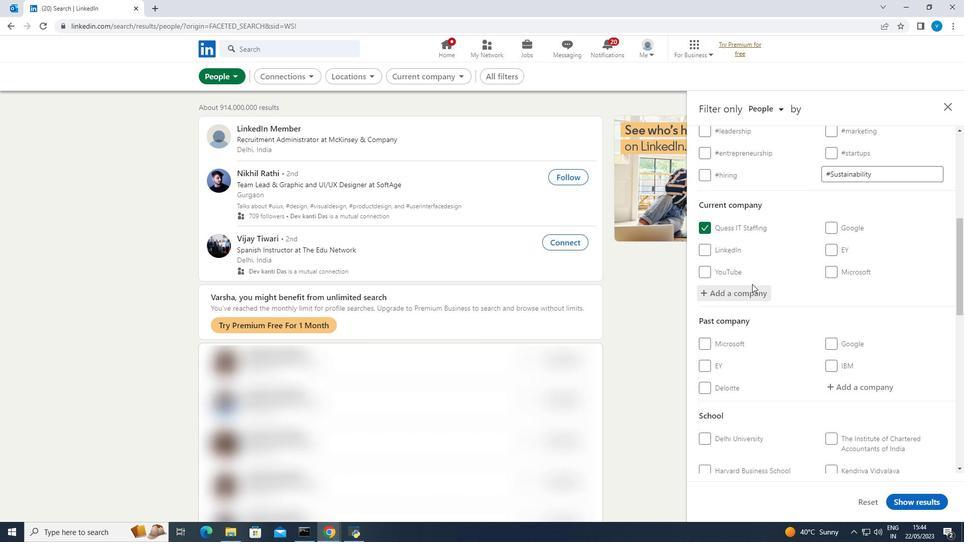 
Action: Mouse moved to (753, 283)
Screenshot: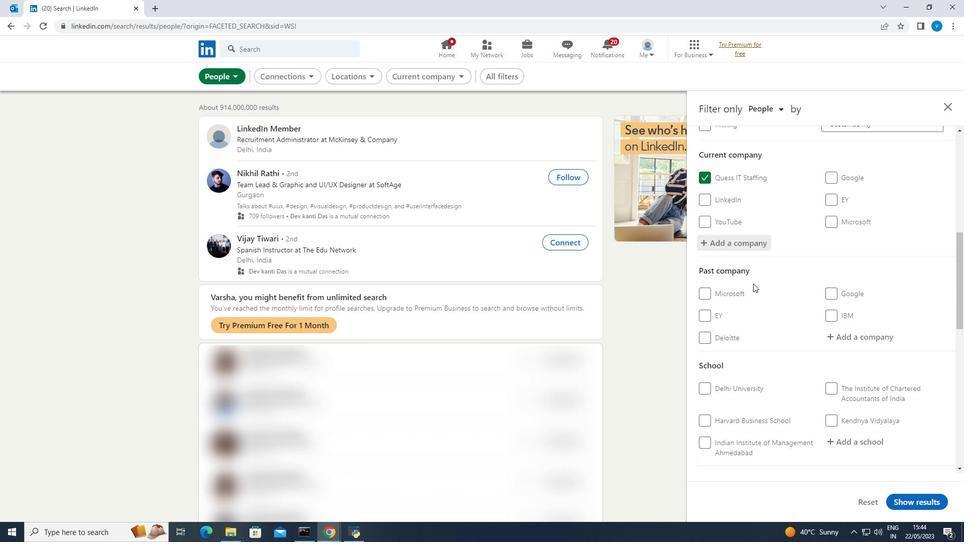 
Action: Mouse scrolled (753, 283) with delta (0, 0)
Screenshot: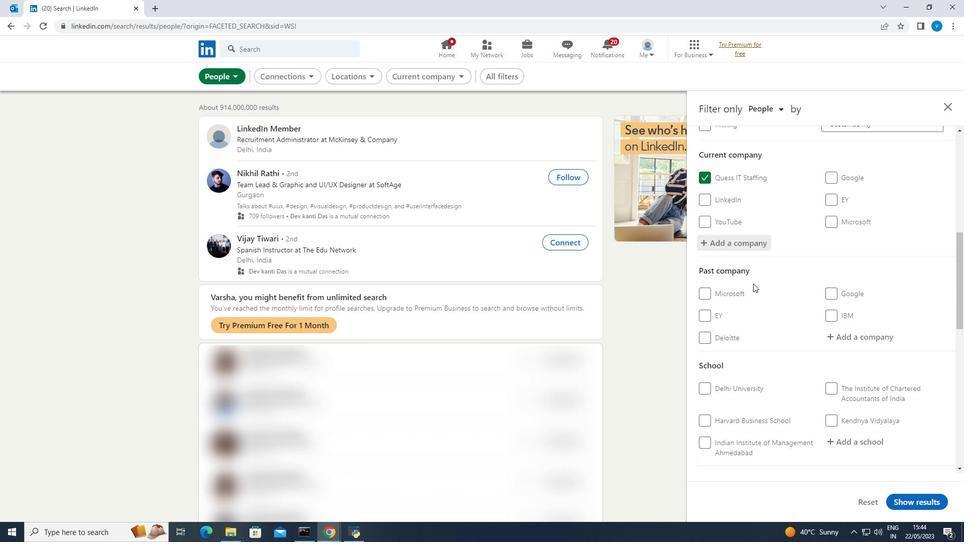 
Action: Mouse scrolled (753, 283) with delta (0, 0)
Screenshot: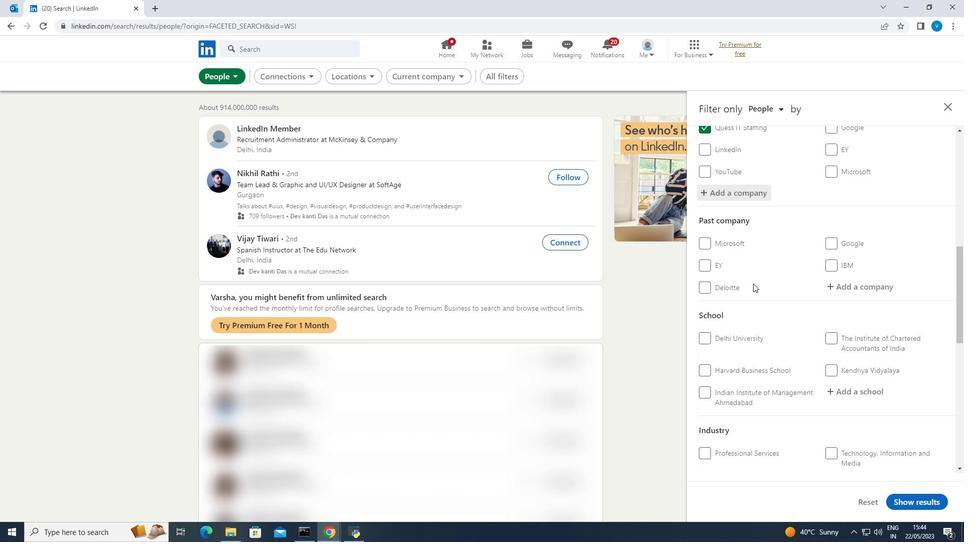 
Action: Mouse moved to (759, 283)
Screenshot: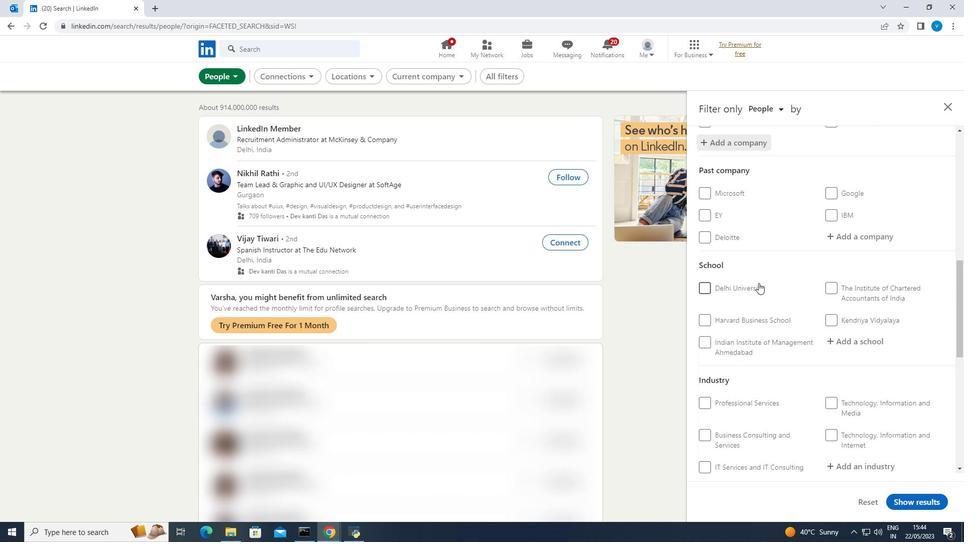 
Action: Mouse scrolled (759, 283) with delta (0, 0)
Screenshot: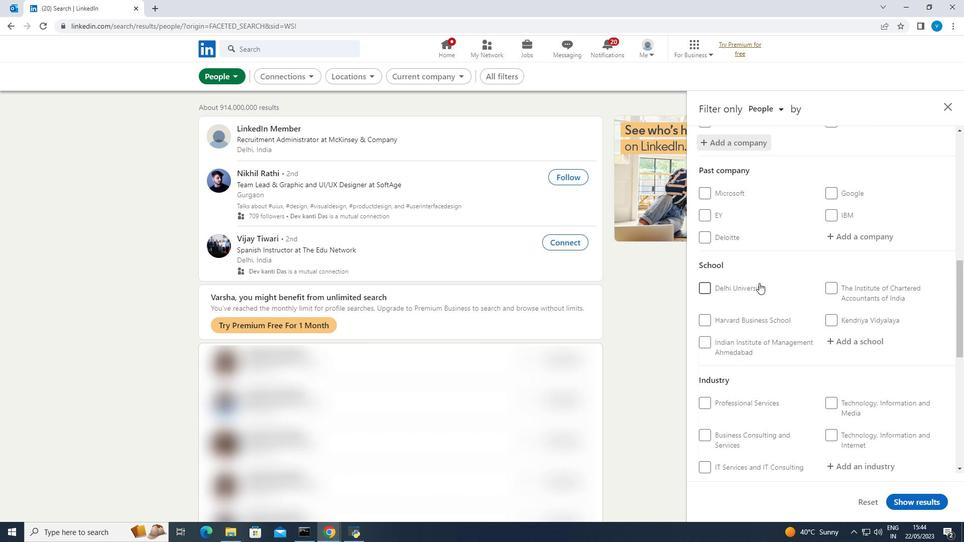 
Action: Mouse moved to (760, 285)
Screenshot: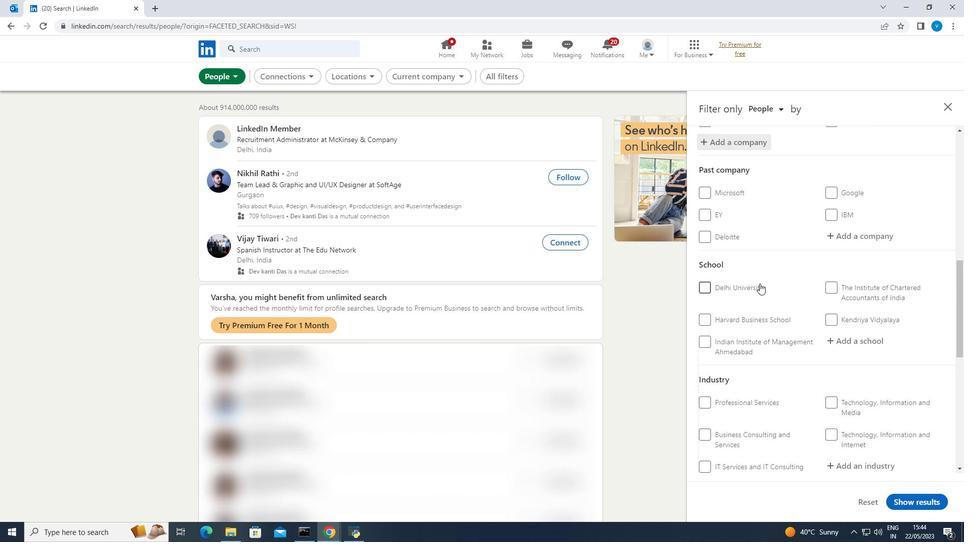 
Action: Mouse scrolled (760, 284) with delta (0, 0)
Screenshot: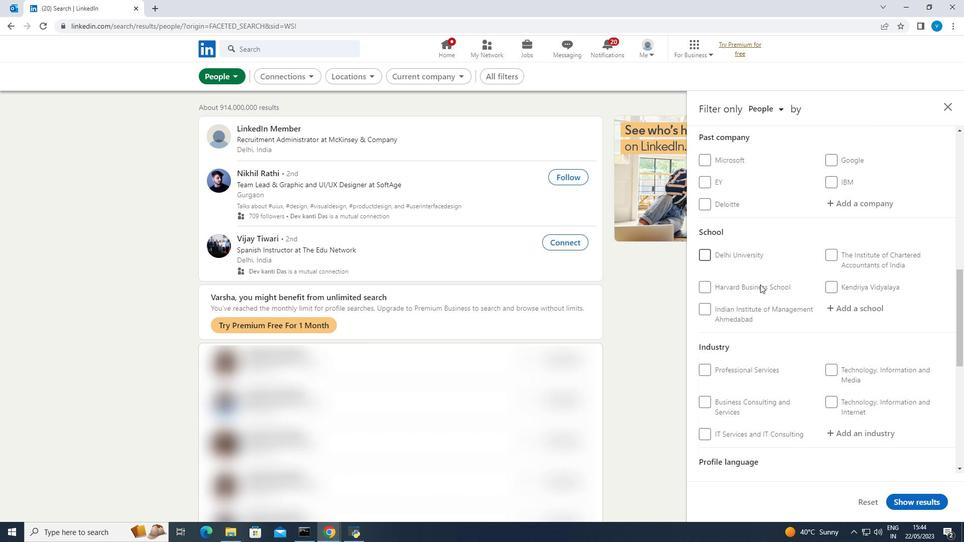 
Action: Mouse moved to (847, 242)
Screenshot: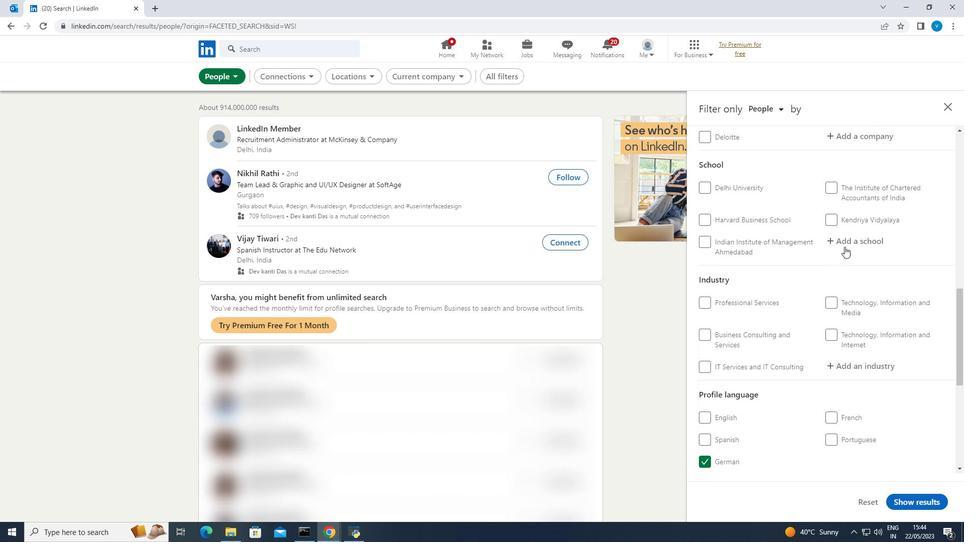 
Action: Mouse pressed left at (847, 242)
Screenshot: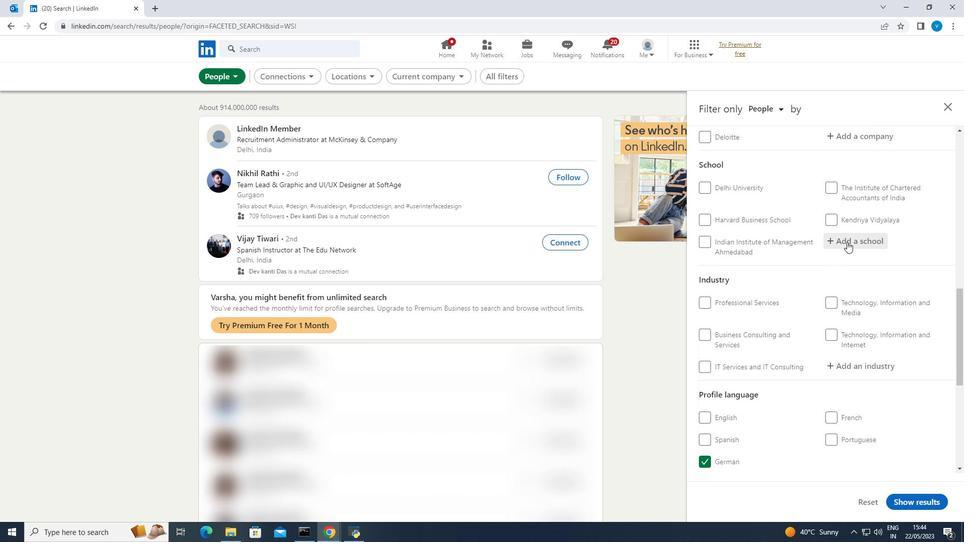 
Action: Mouse moved to (809, 176)
Screenshot: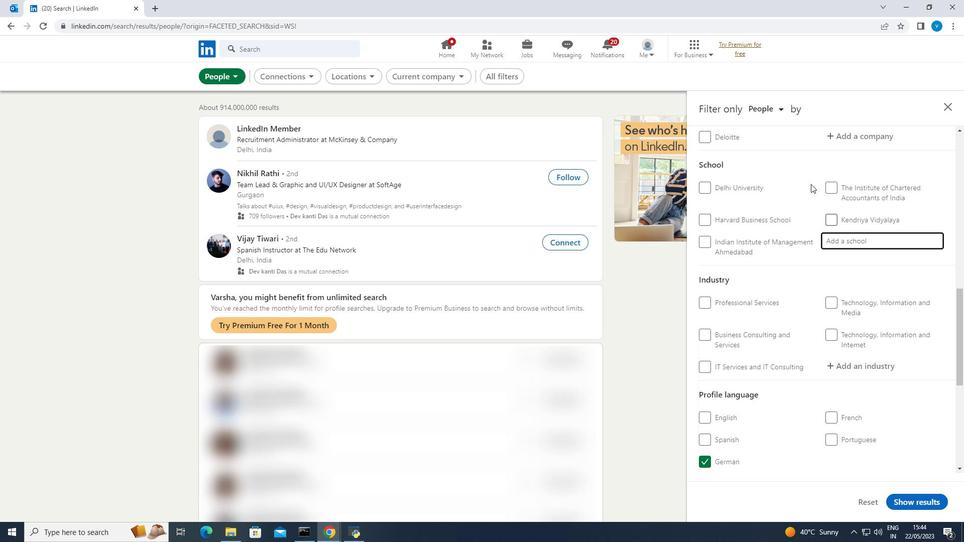 
Action: Key pressed <Key.shift><Key.shift><Key.shift><Key.shift><Key.shift><Key.shift><Key.shift><Key.shift>Easwari
Screenshot: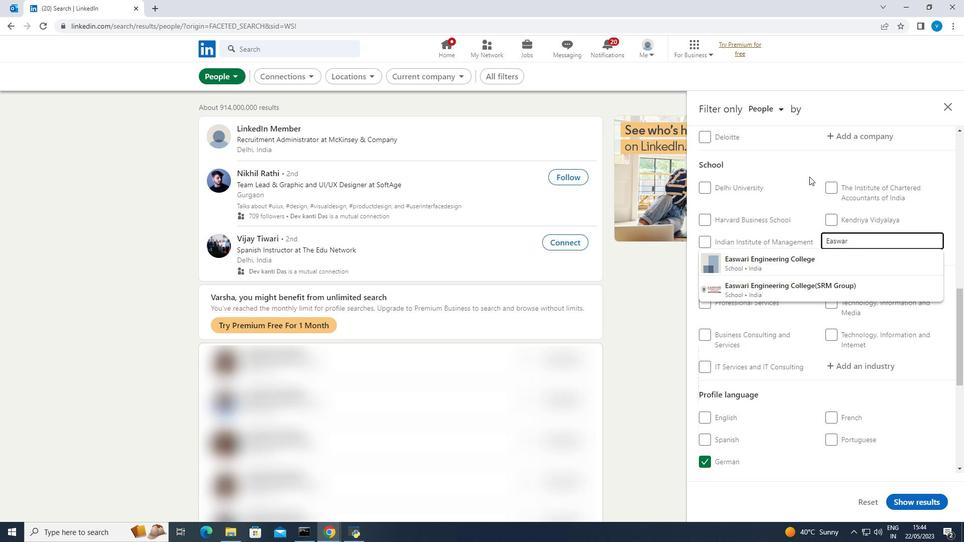 
Action: Mouse moved to (760, 267)
Screenshot: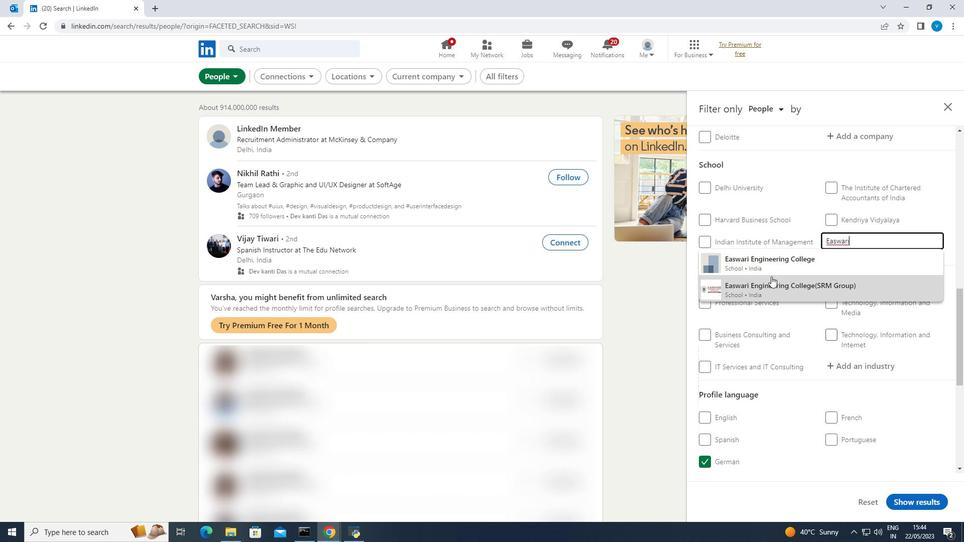
Action: Mouse pressed left at (760, 267)
Screenshot: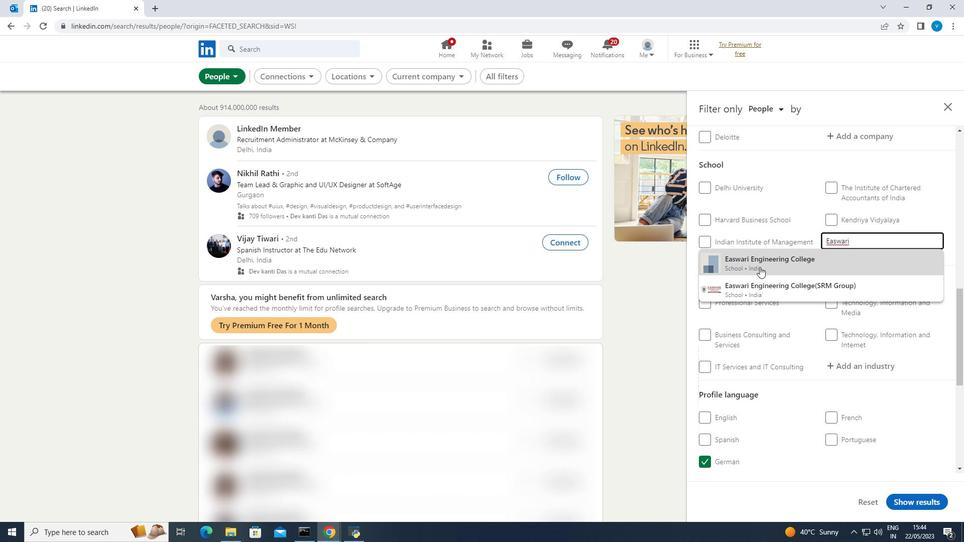 
Action: Mouse moved to (760, 266)
Screenshot: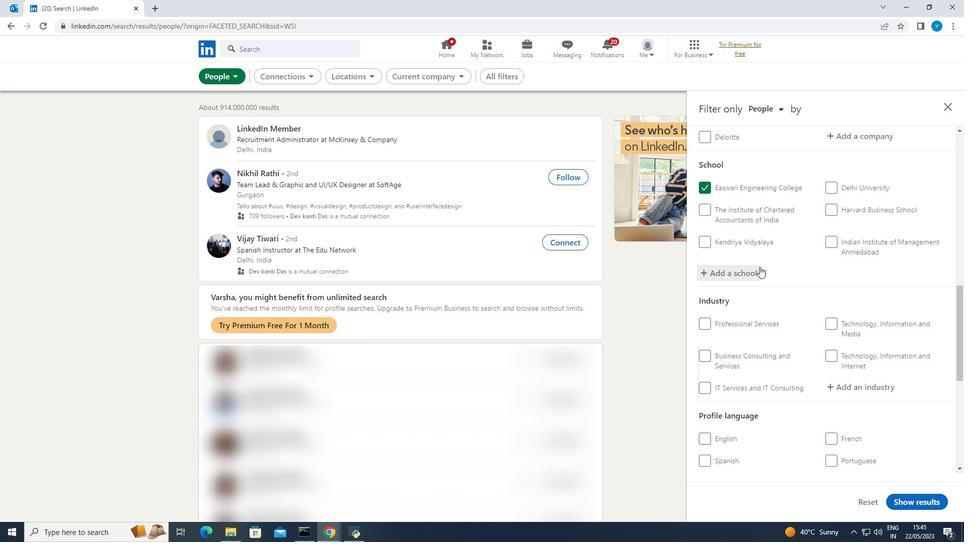 
Action: Mouse scrolled (760, 266) with delta (0, 0)
Screenshot: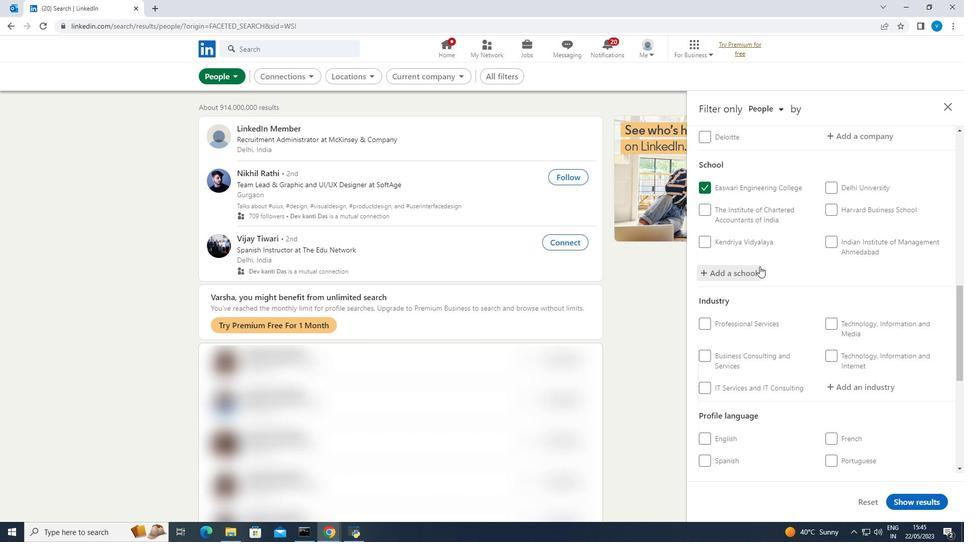 
Action: Mouse scrolled (760, 266) with delta (0, 0)
Screenshot: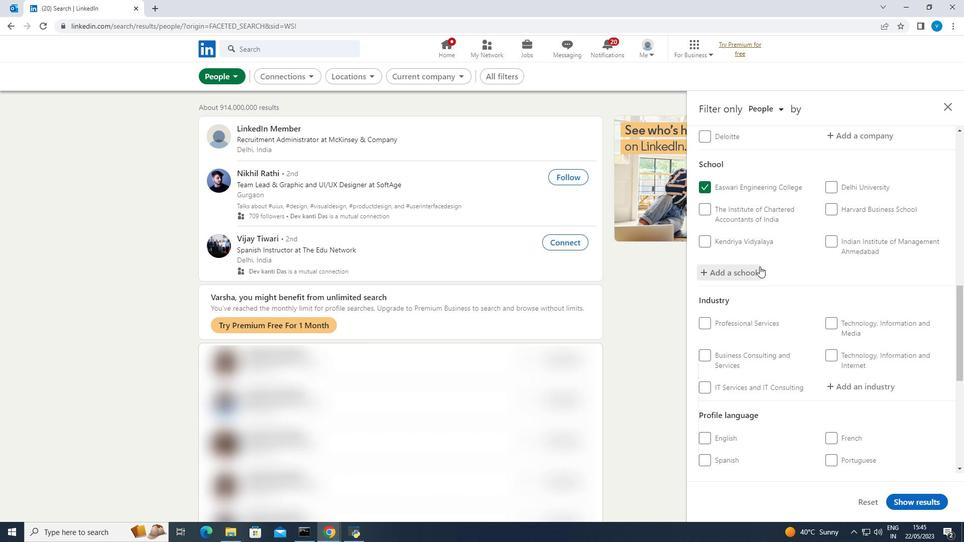
Action: Mouse moved to (761, 266)
Screenshot: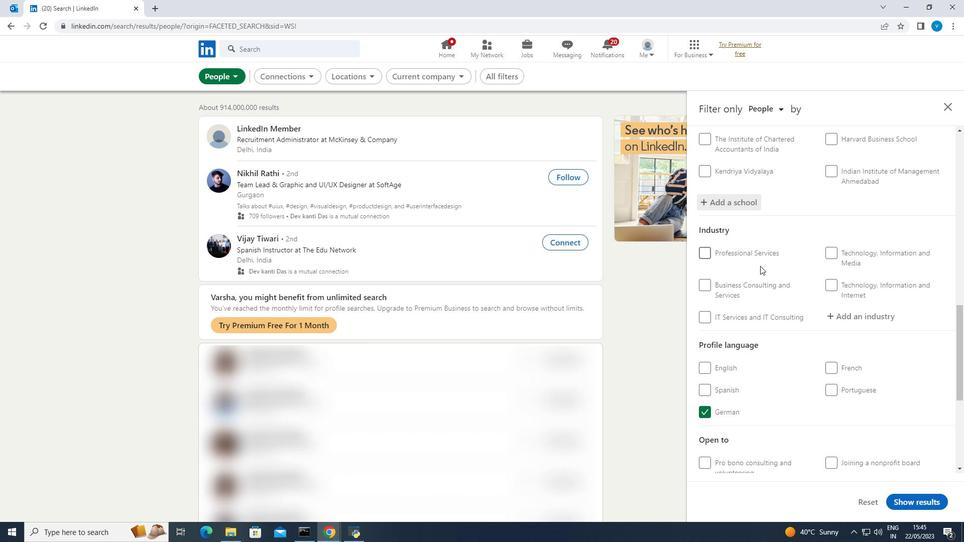 
Action: Mouse scrolled (761, 265) with delta (0, 0)
Screenshot: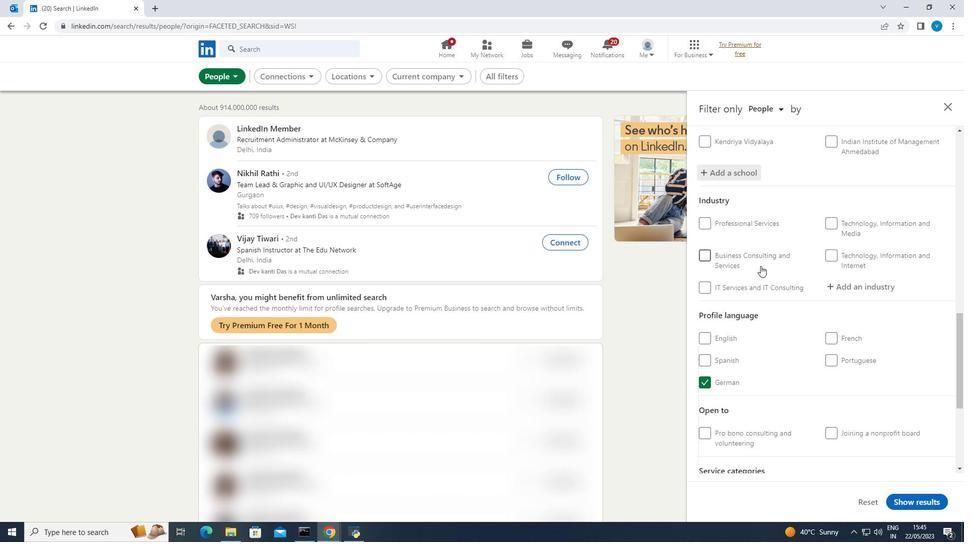 
Action: Mouse moved to (847, 241)
Screenshot: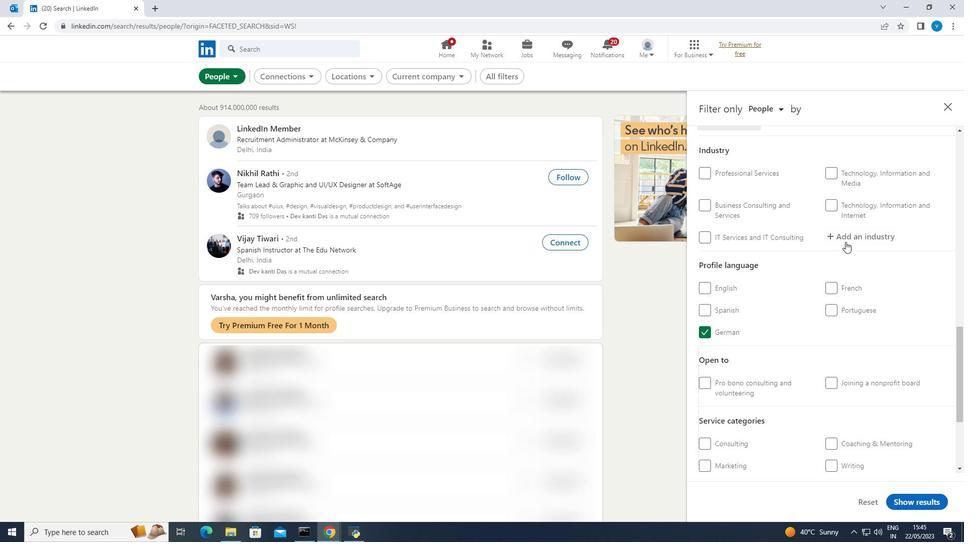 
Action: Mouse pressed left at (847, 241)
Screenshot: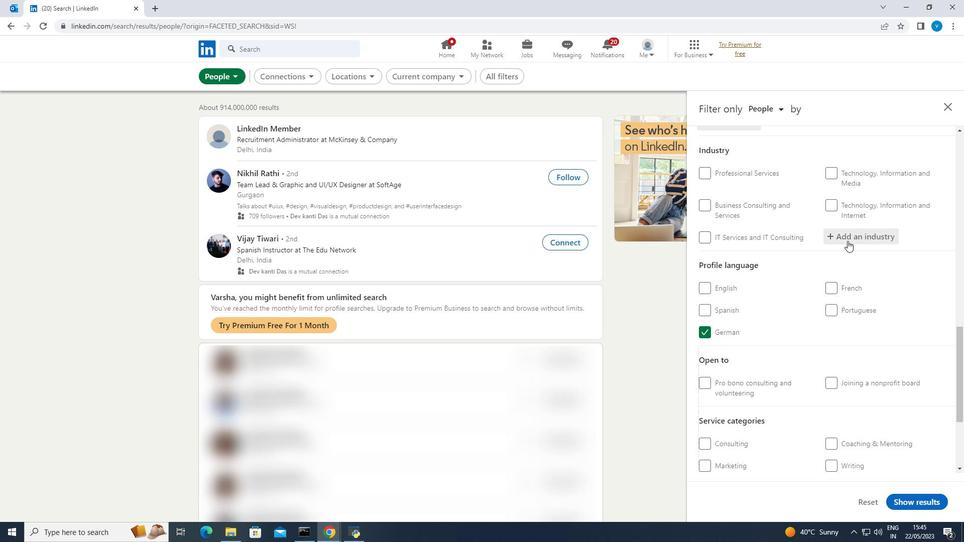 
Action: Mouse moved to (827, 206)
Screenshot: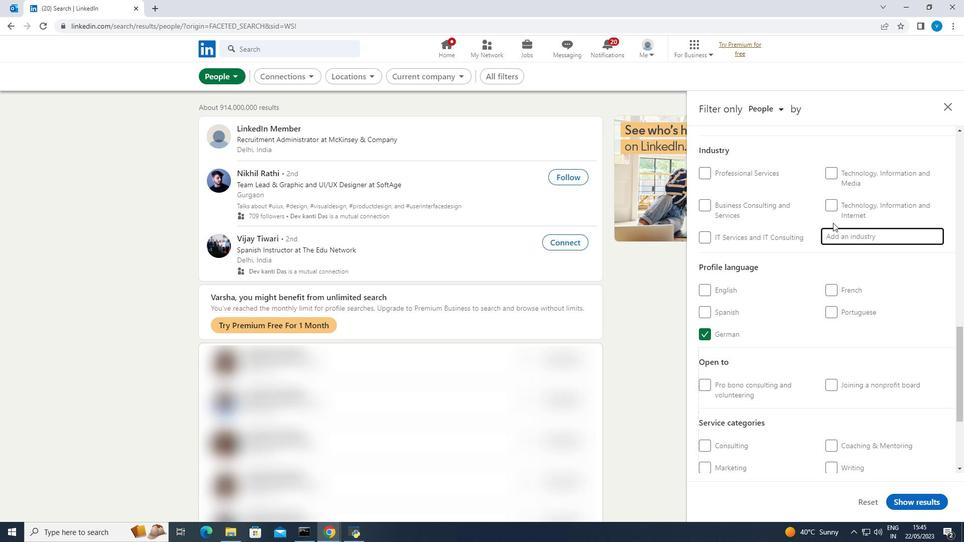 
Action: Key pressed <Key.shift><Key.shift><Key.shift><Key.shift>Human
Screenshot: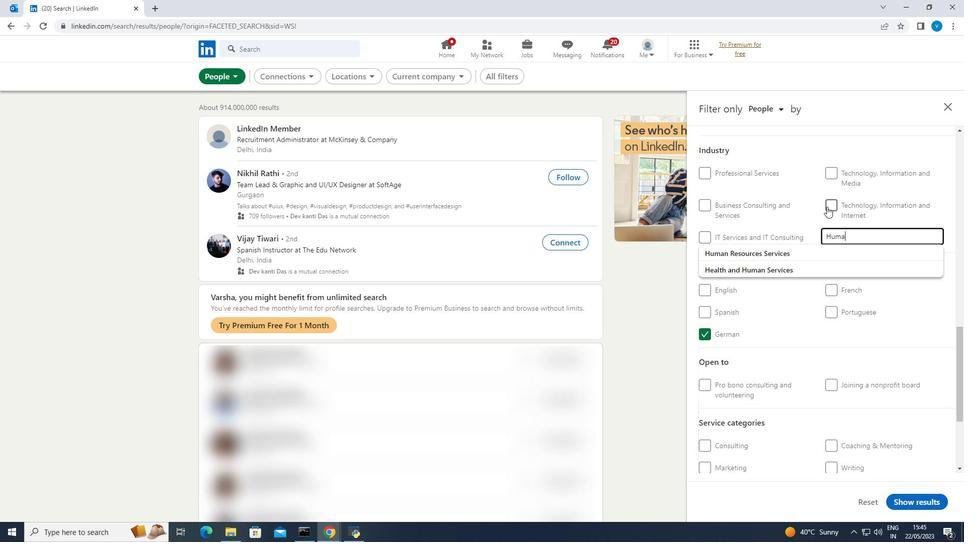 
Action: Mouse moved to (784, 250)
Screenshot: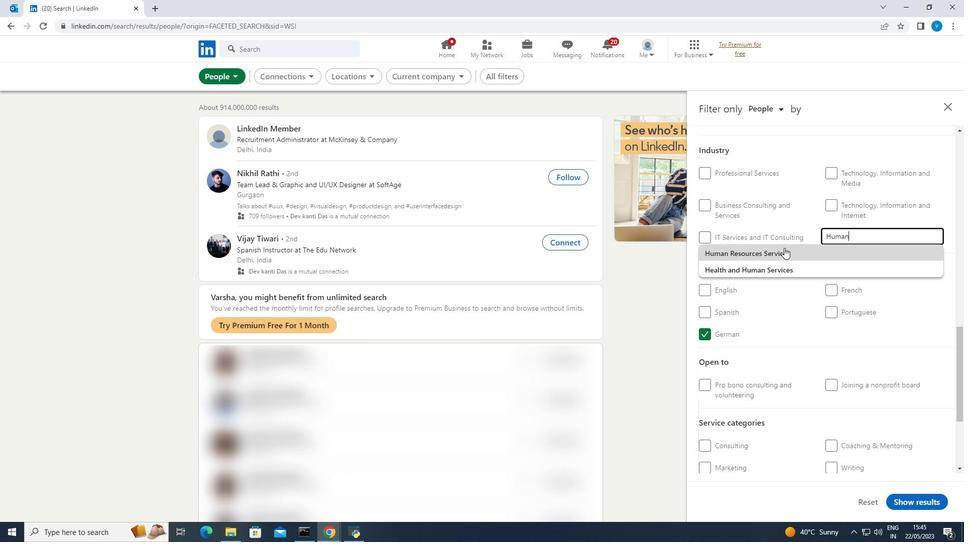 
Action: Mouse pressed left at (784, 250)
Screenshot: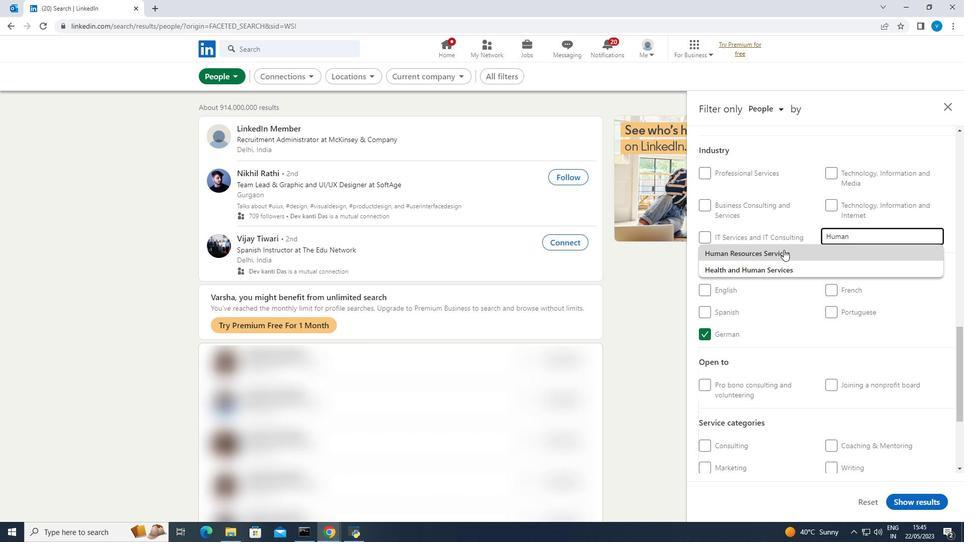
Action: Mouse scrolled (784, 249) with delta (0, 0)
Screenshot: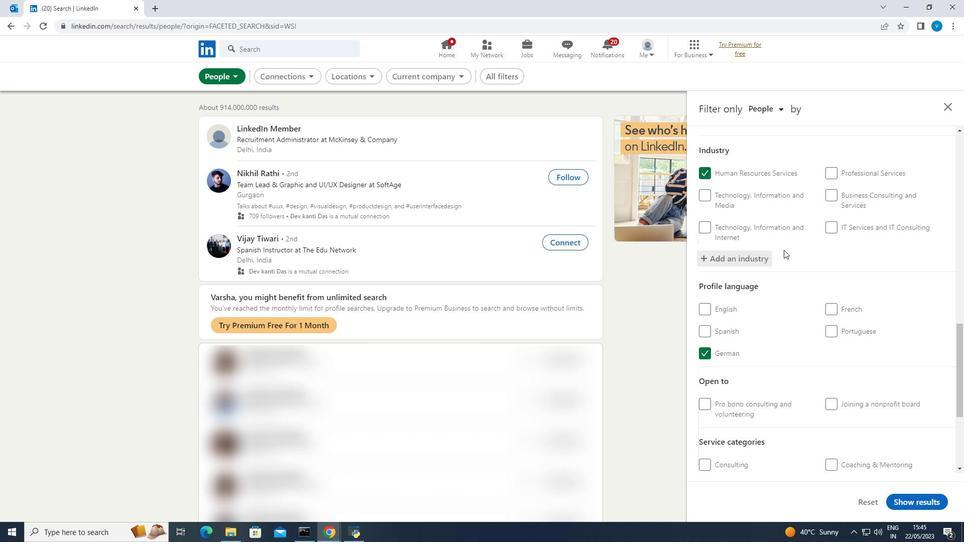 
Action: Mouse scrolled (784, 249) with delta (0, 0)
Screenshot: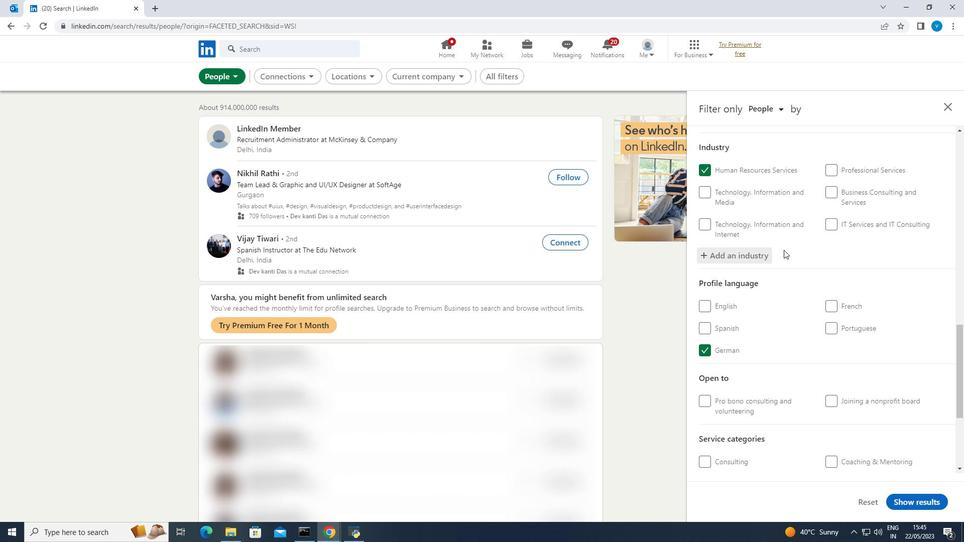 
Action: Mouse scrolled (784, 249) with delta (0, 0)
Screenshot: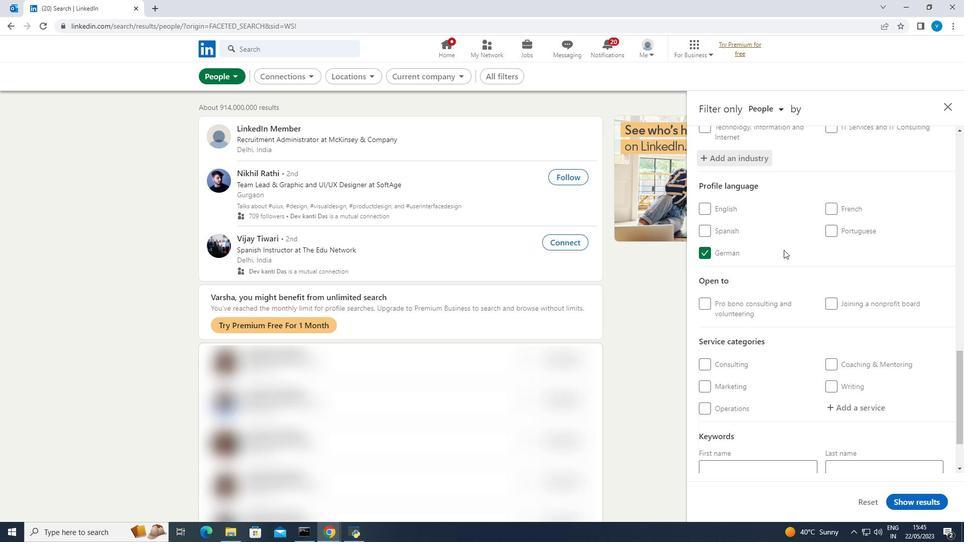 
Action: Mouse scrolled (784, 249) with delta (0, 0)
Screenshot: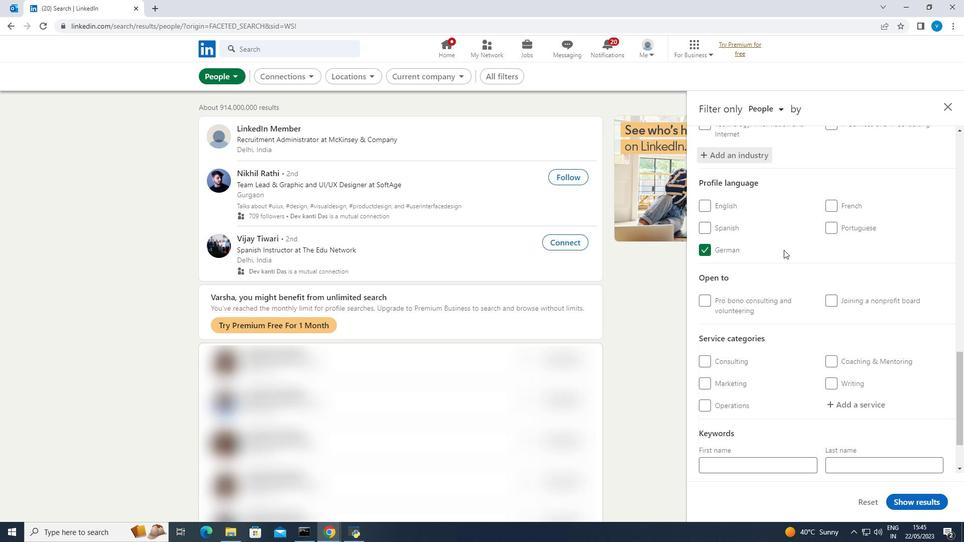 
Action: Mouse moved to (841, 330)
Screenshot: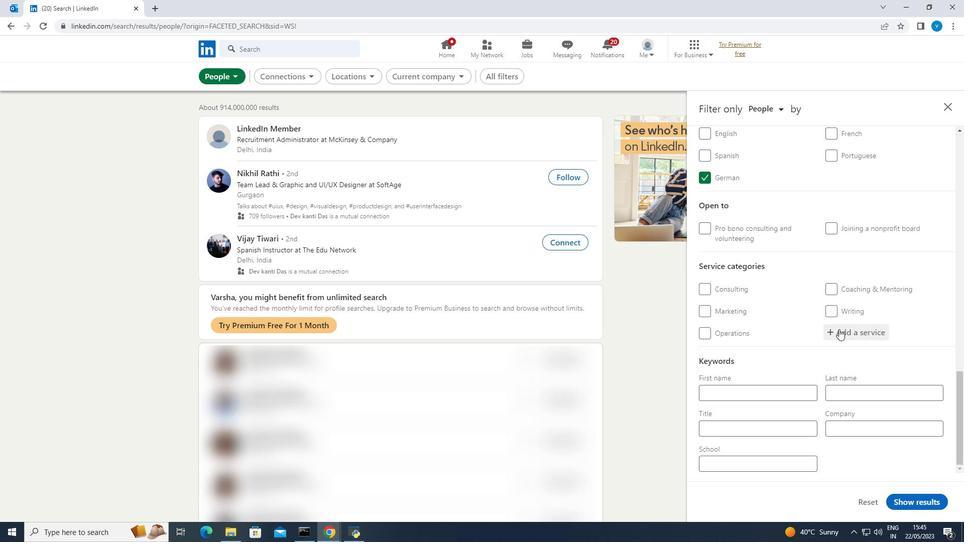 
Action: Mouse pressed left at (841, 330)
Screenshot: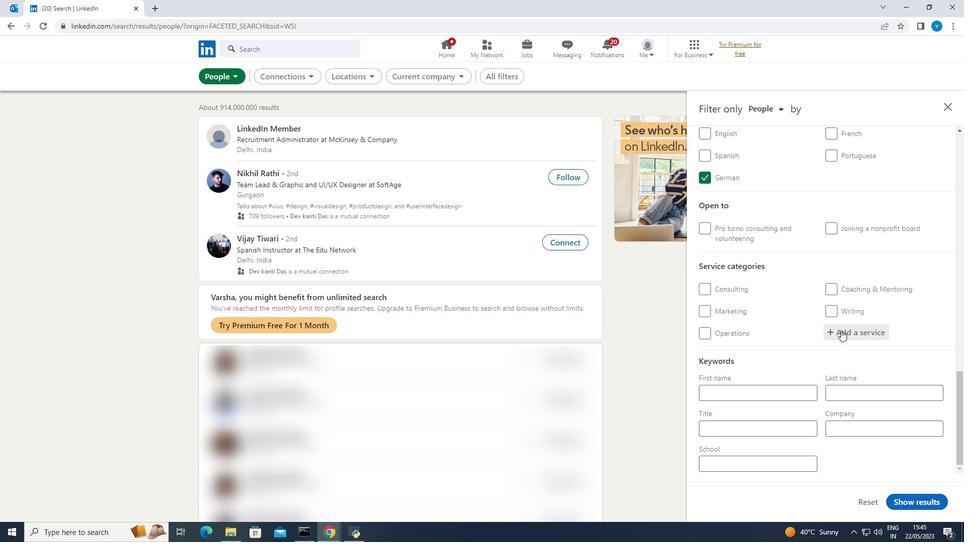 
Action: Mouse moved to (830, 234)
Screenshot: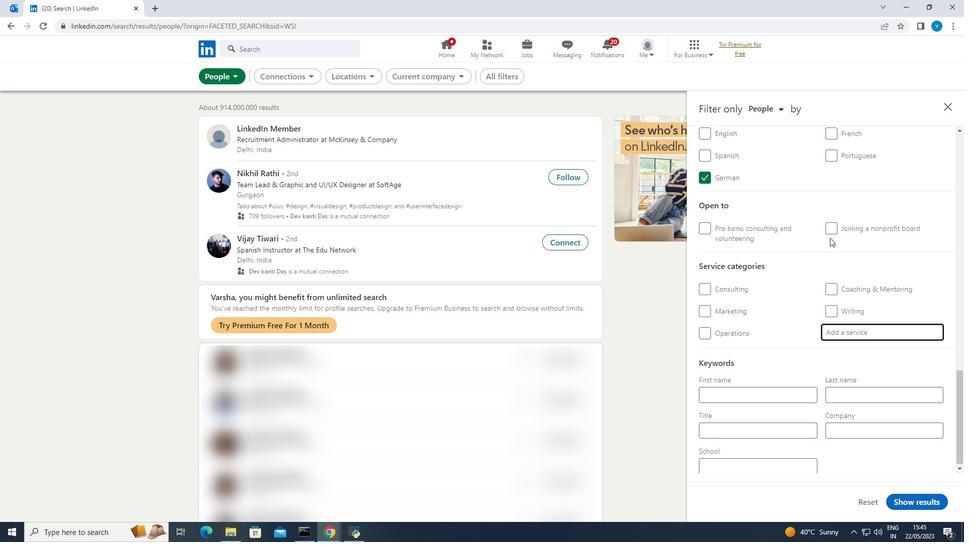
Action: Key pressed i<Key.shift>OS<Key.space>
Screenshot: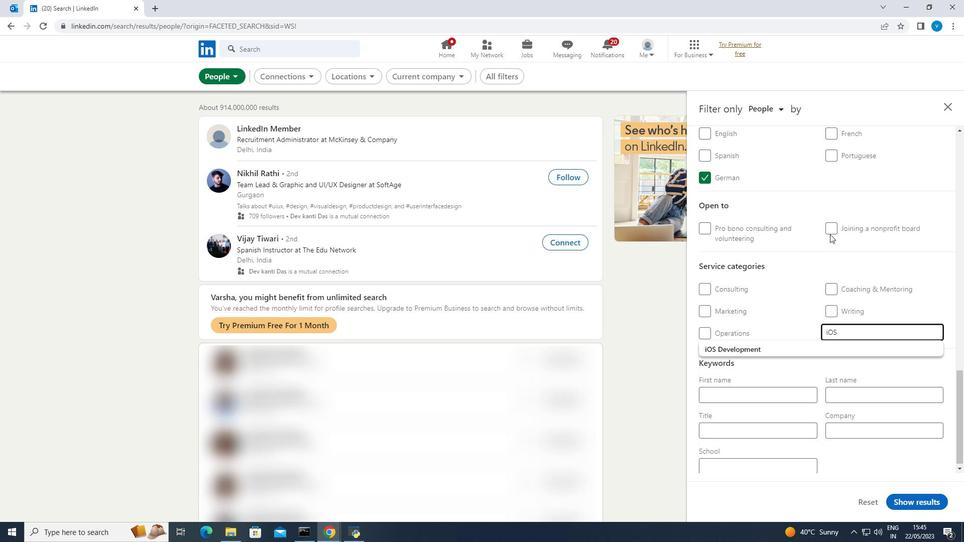 
Action: Mouse moved to (762, 343)
Screenshot: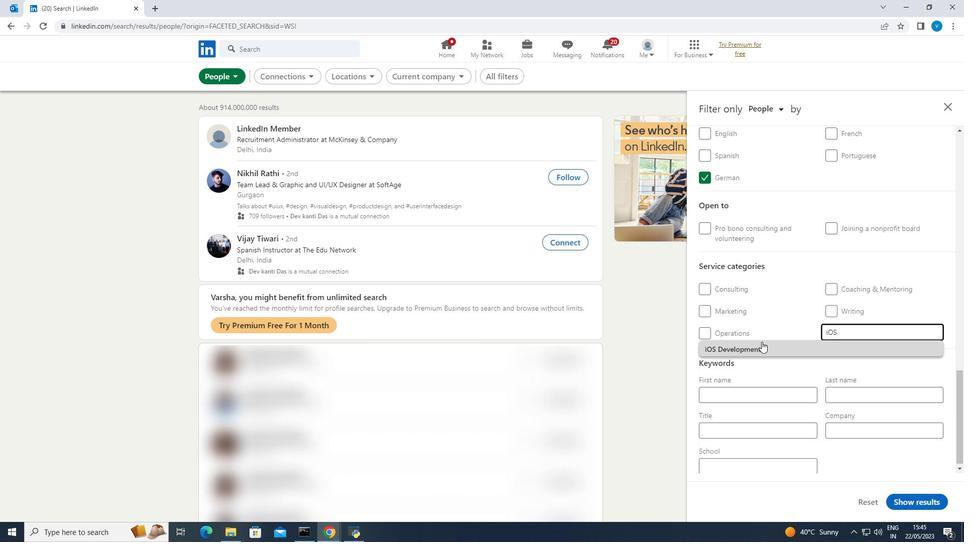 
Action: Mouse pressed left at (762, 343)
Screenshot: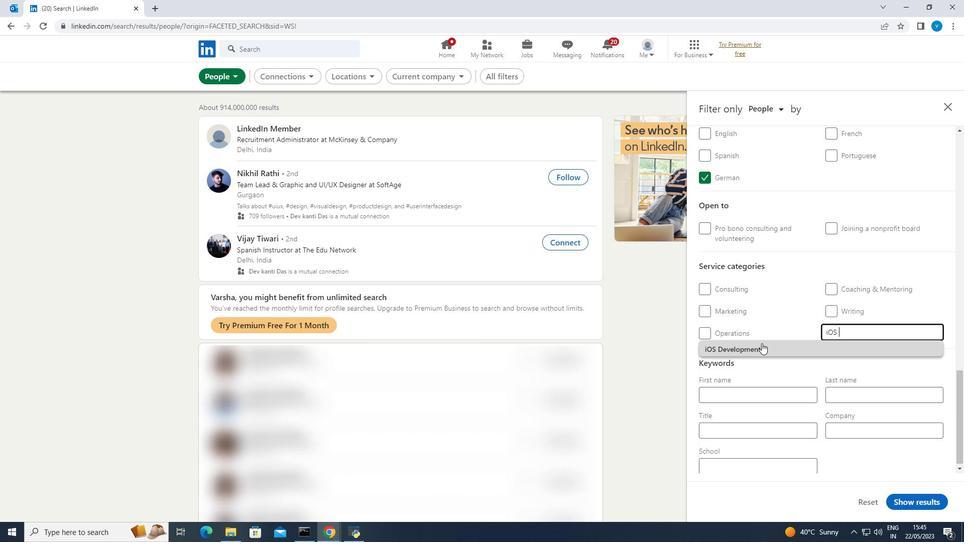 
Action: Mouse moved to (765, 333)
Screenshot: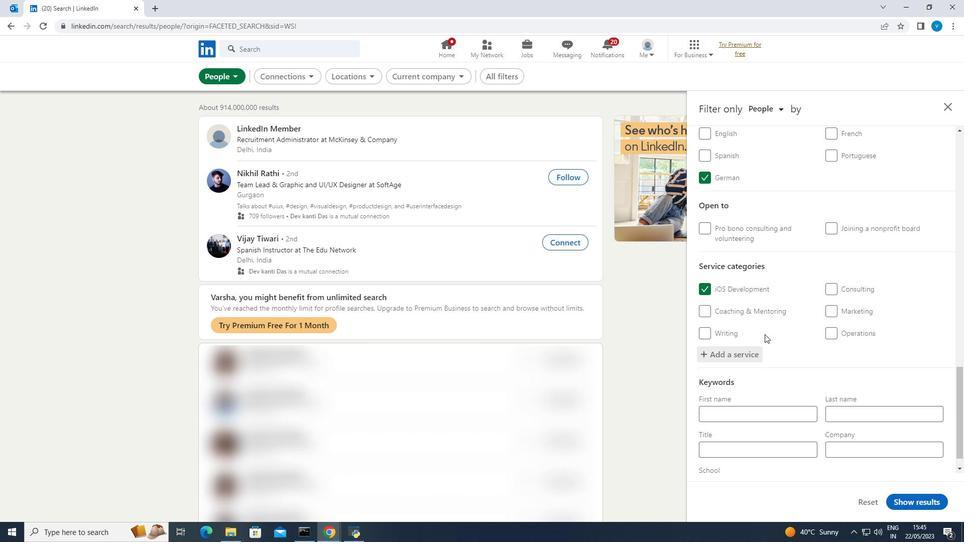 
Action: Mouse scrolled (765, 333) with delta (0, 0)
Screenshot: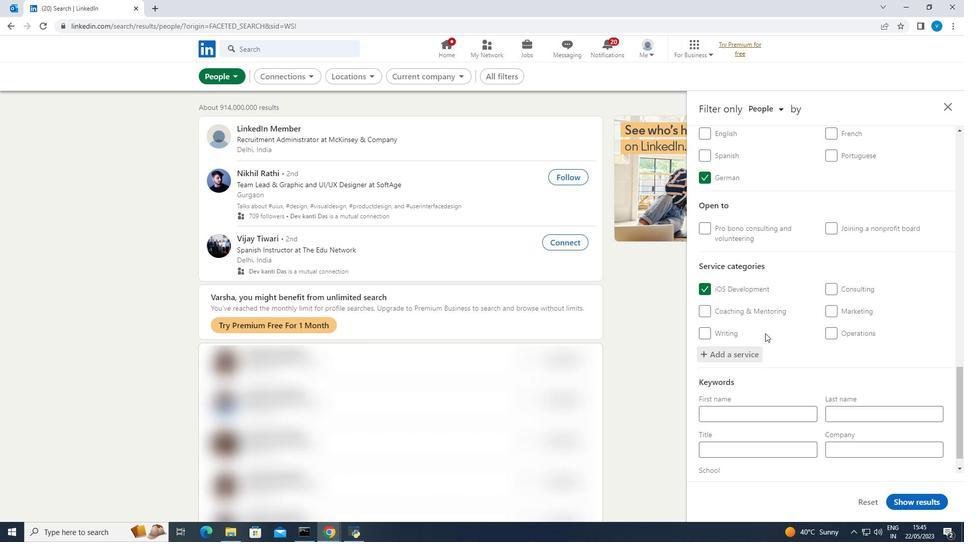 
Action: Mouse moved to (765, 333)
Screenshot: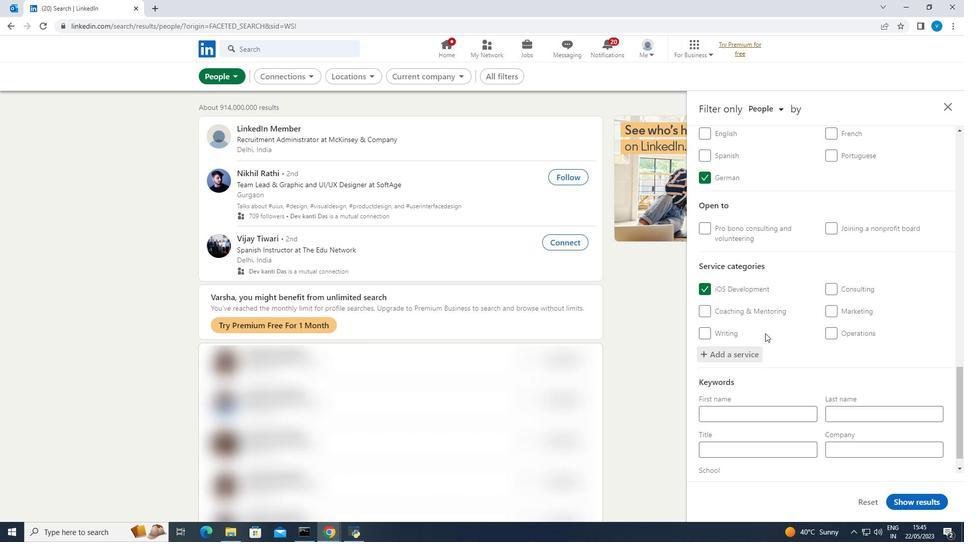 
Action: Mouse scrolled (765, 332) with delta (0, 0)
Screenshot: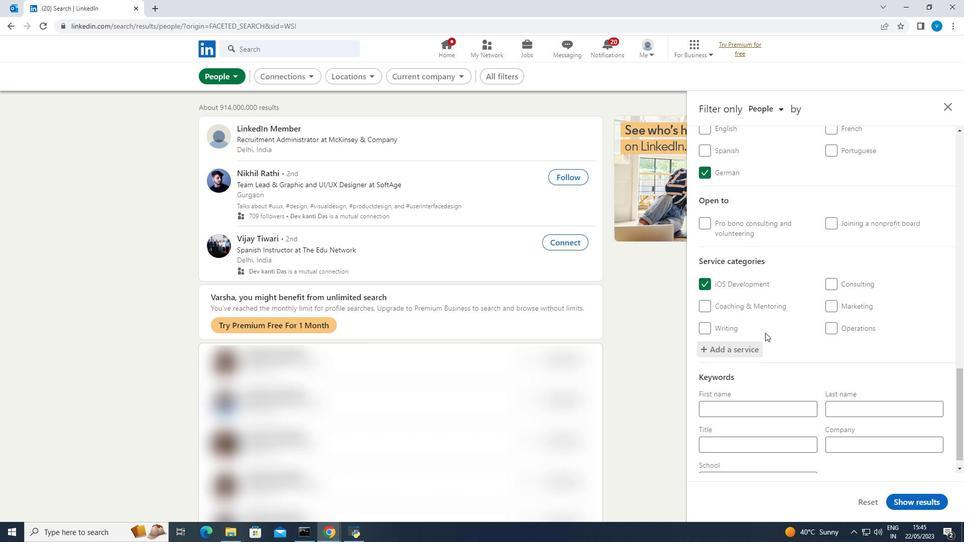 
Action: Mouse moved to (766, 333)
Screenshot: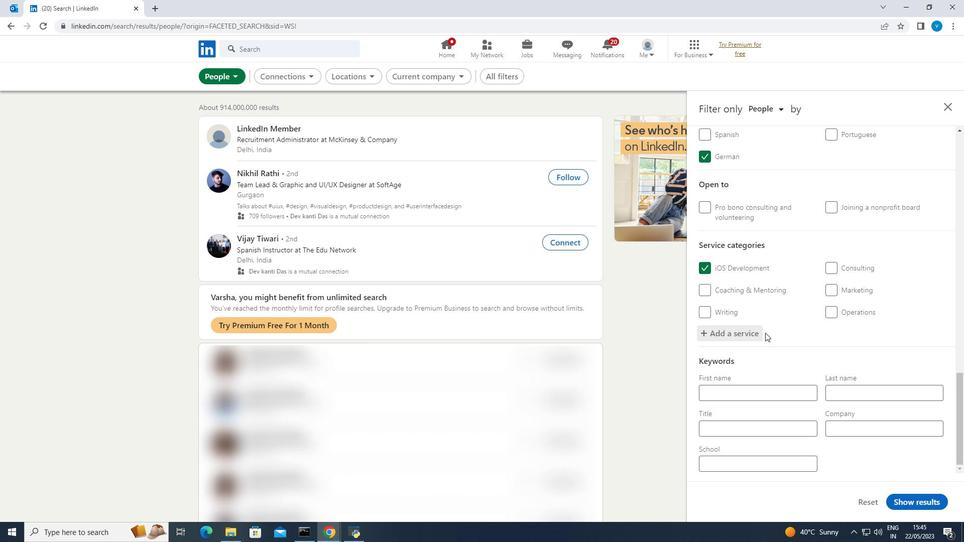 
Action: Mouse scrolled (766, 332) with delta (0, 0)
Screenshot: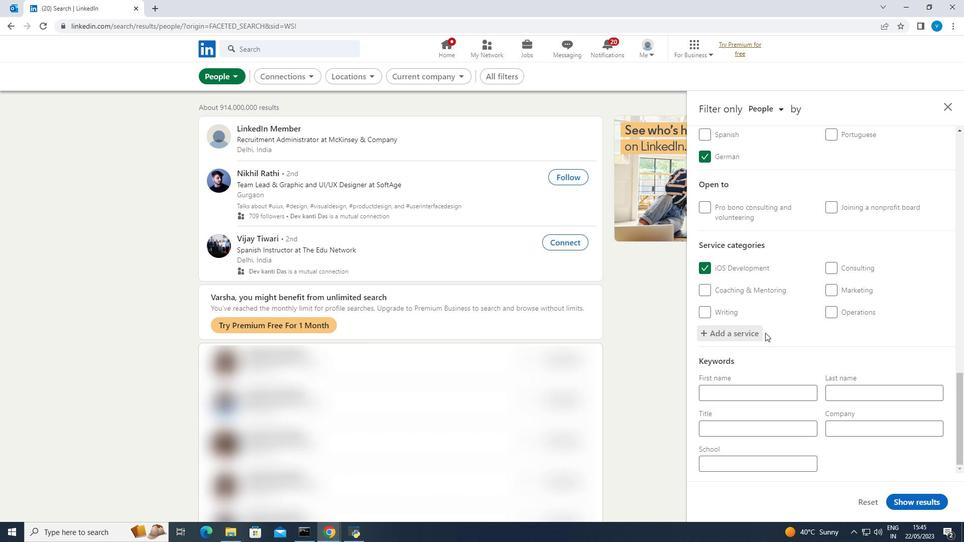 
Action: Mouse moved to (762, 424)
Screenshot: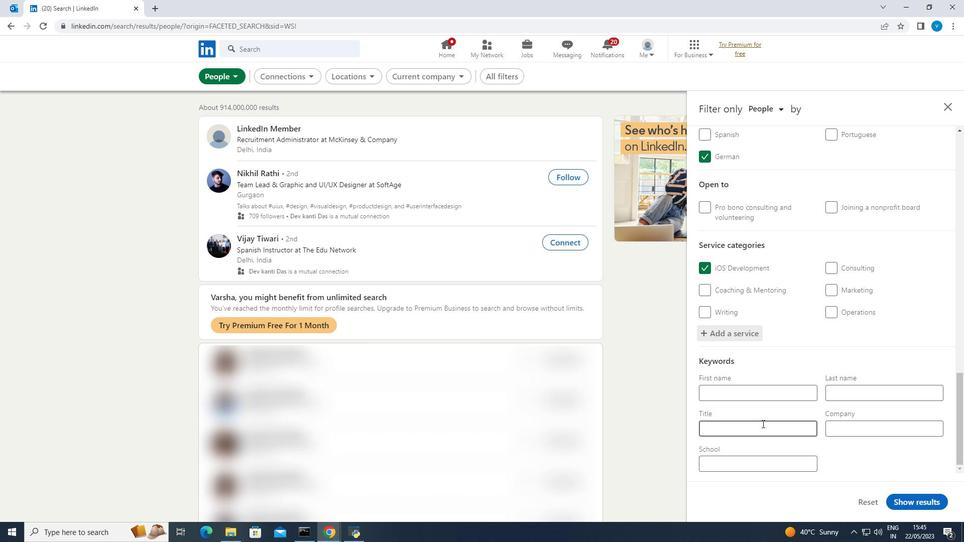 
Action: Mouse pressed left at (762, 424)
Screenshot: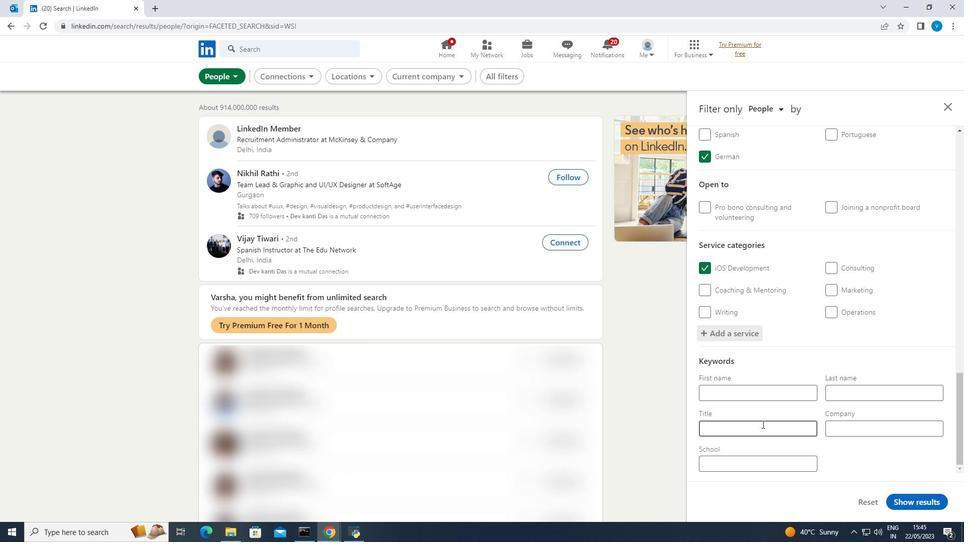 
Action: Mouse moved to (712, 245)
Screenshot: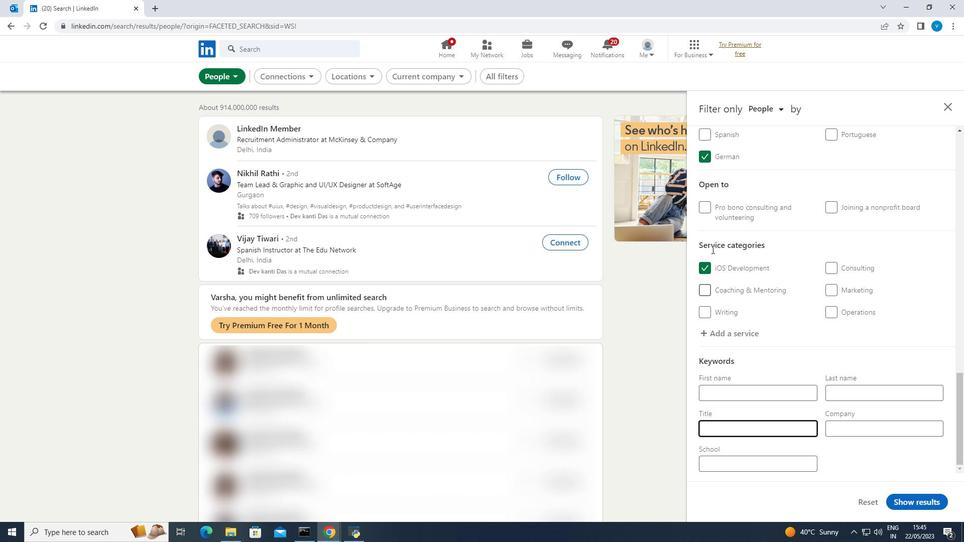
Action: Key pressed <Key.shift><Key.shift>Customer<Key.space><Key.shift><Key.shift><Key.shift><Key.shift><Key.shift><Key.shift><Key.shift><Key.shift><Key.shift>Service
Screenshot: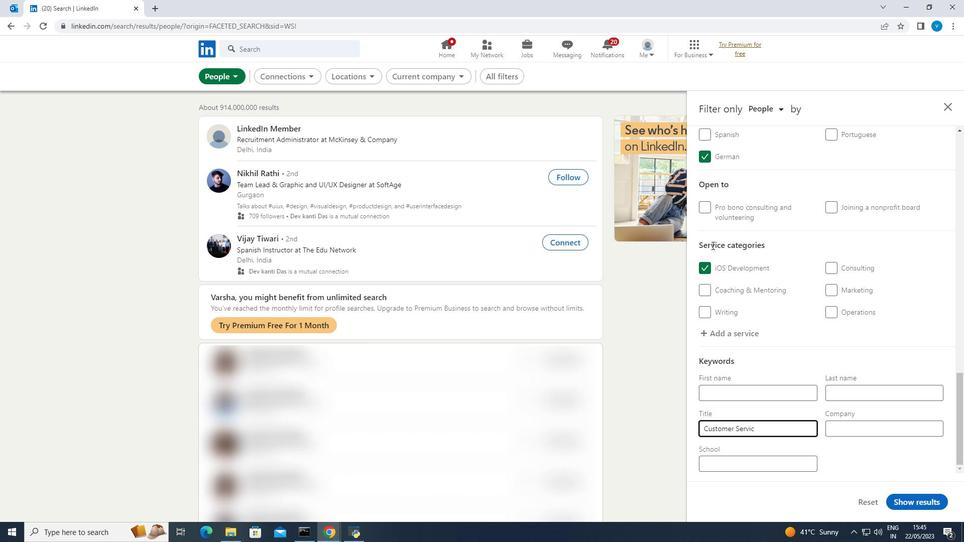 
Action: Mouse moved to (894, 500)
Screenshot: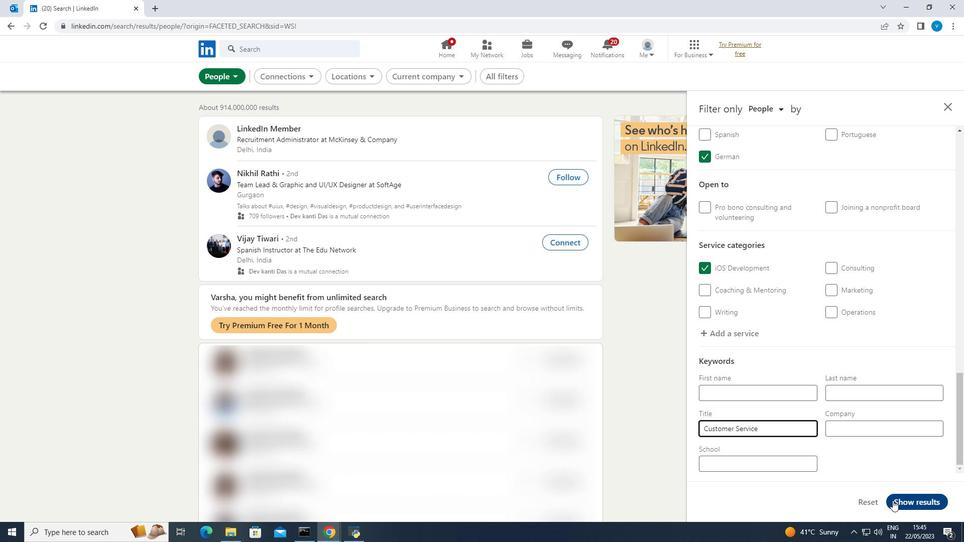 
Action: Mouse pressed left at (894, 500)
Screenshot: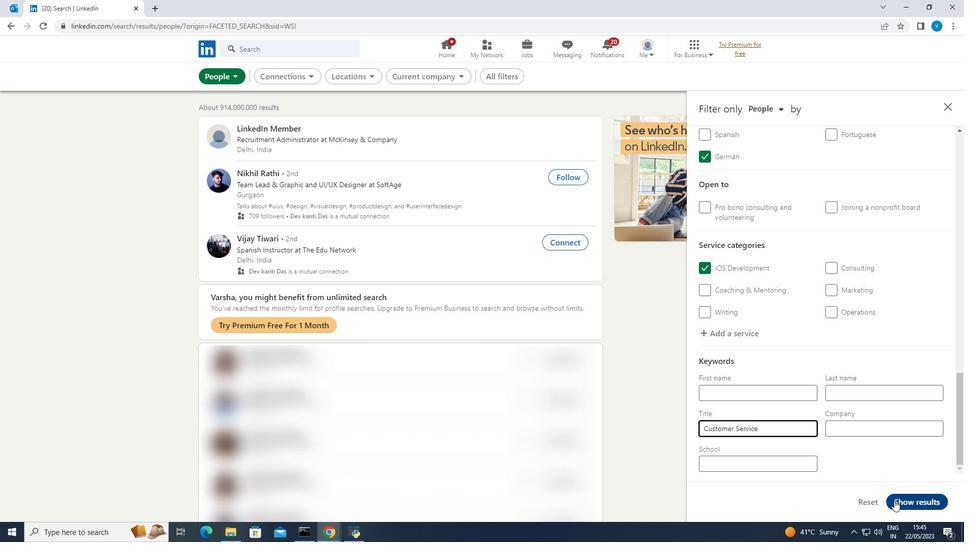
Action: Mouse moved to (684, 230)
Screenshot: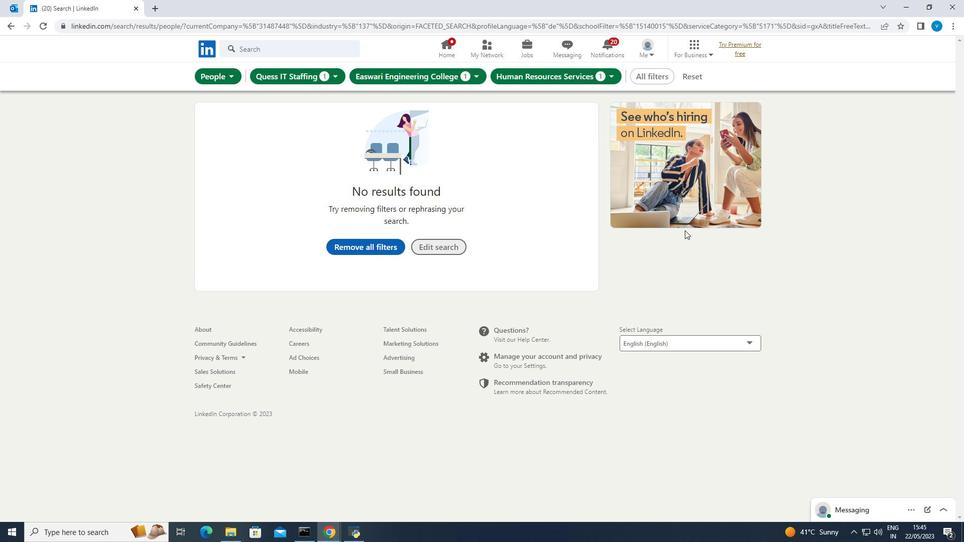 
